 Task: Send an email with the signature Autumn Baker with the subject 'Vacation request' and the message 'Please let me know if you have any questions or concerns.' from softage.1@softage.net to softage.8@softage.net and softage.9@softage.net with an attached document Marketing_strategy.pptx
Action: Mouse moved to (118, 150)
Screenshot: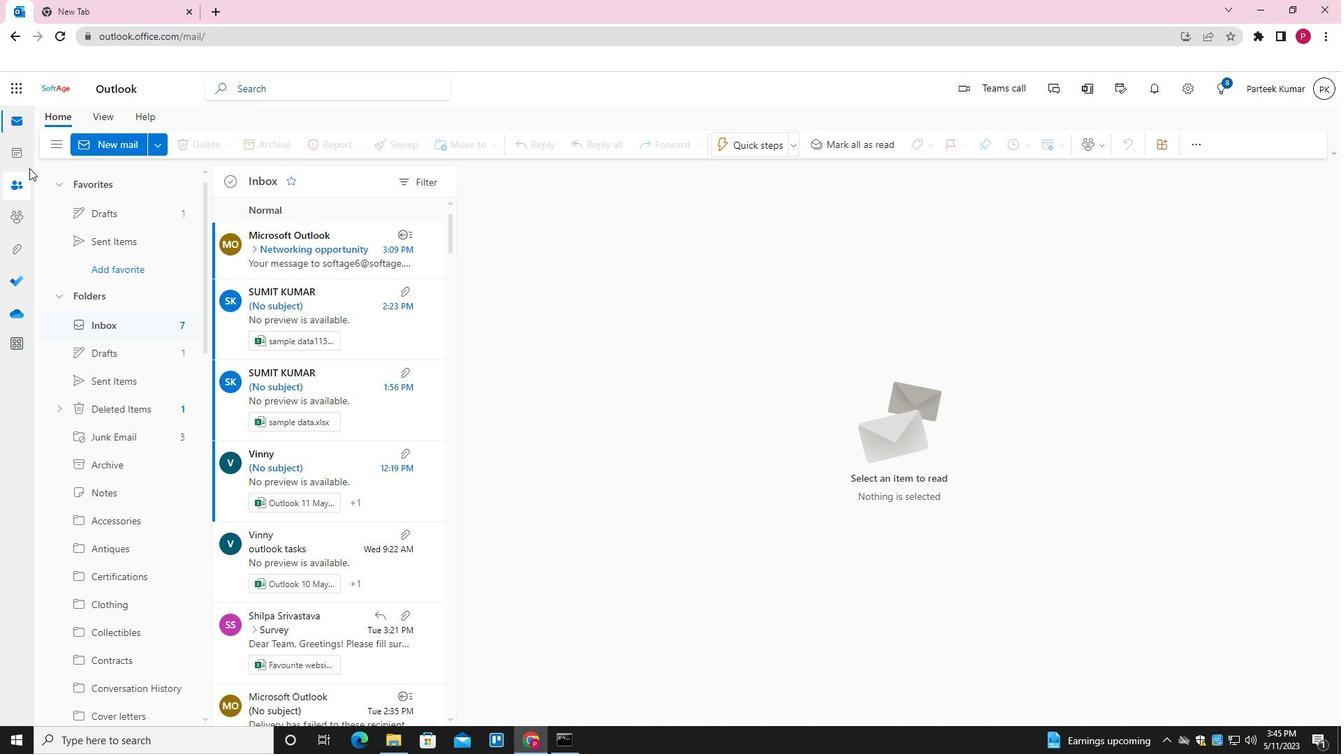 
Action: Mouse pressed left at (118, 150)
Screenshot: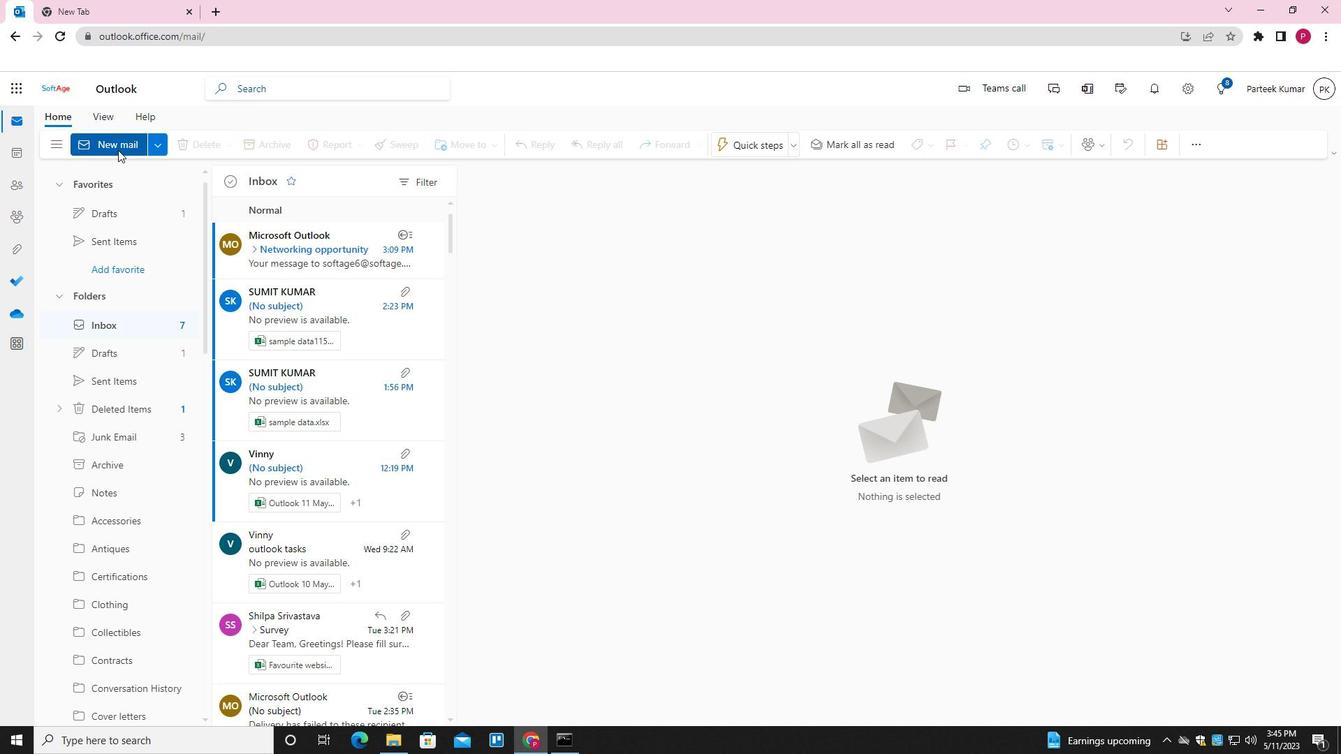
Action: Mouse moved to (566, 366)
Screenshot: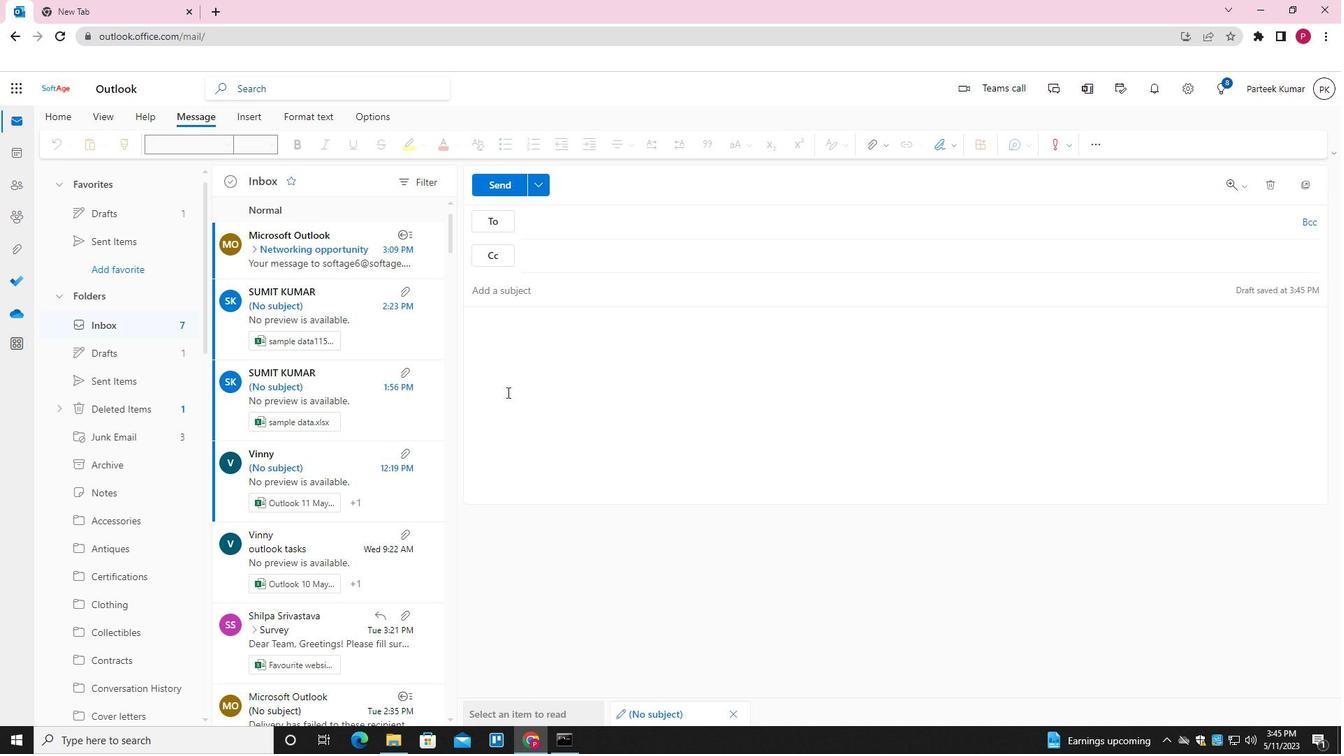 
Action: Mouse pressed left at (566, 366)
Screenshot: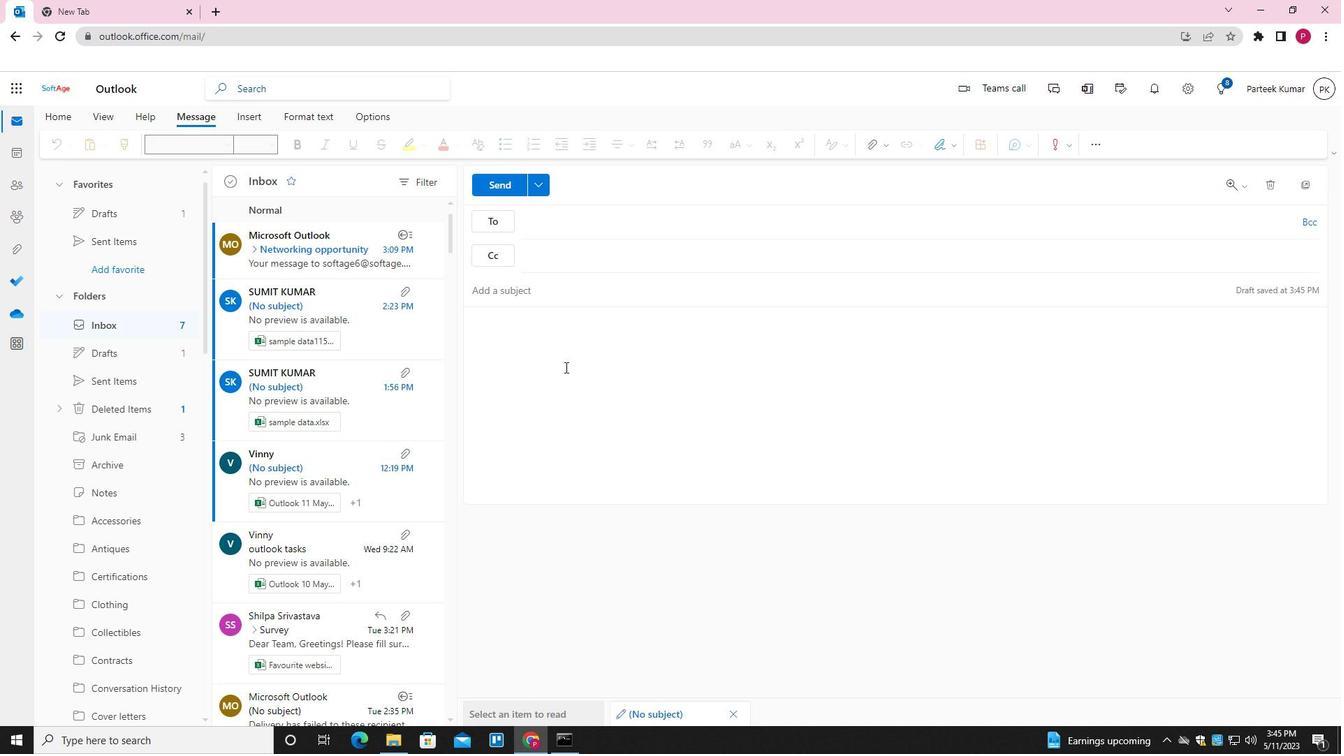 
Action: Mouse moved to (952, 148)
Screenshot: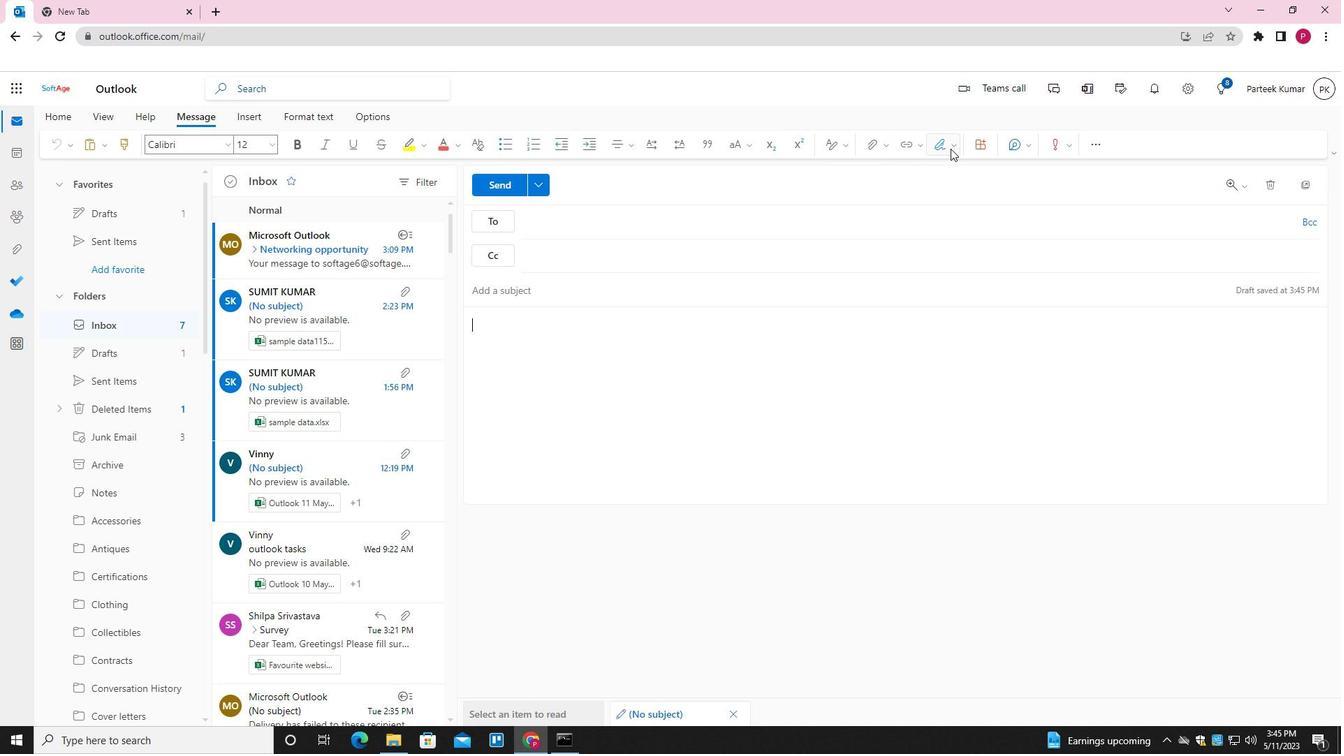 
Action: Mouse pressed left at (952, 148)
Screenshot: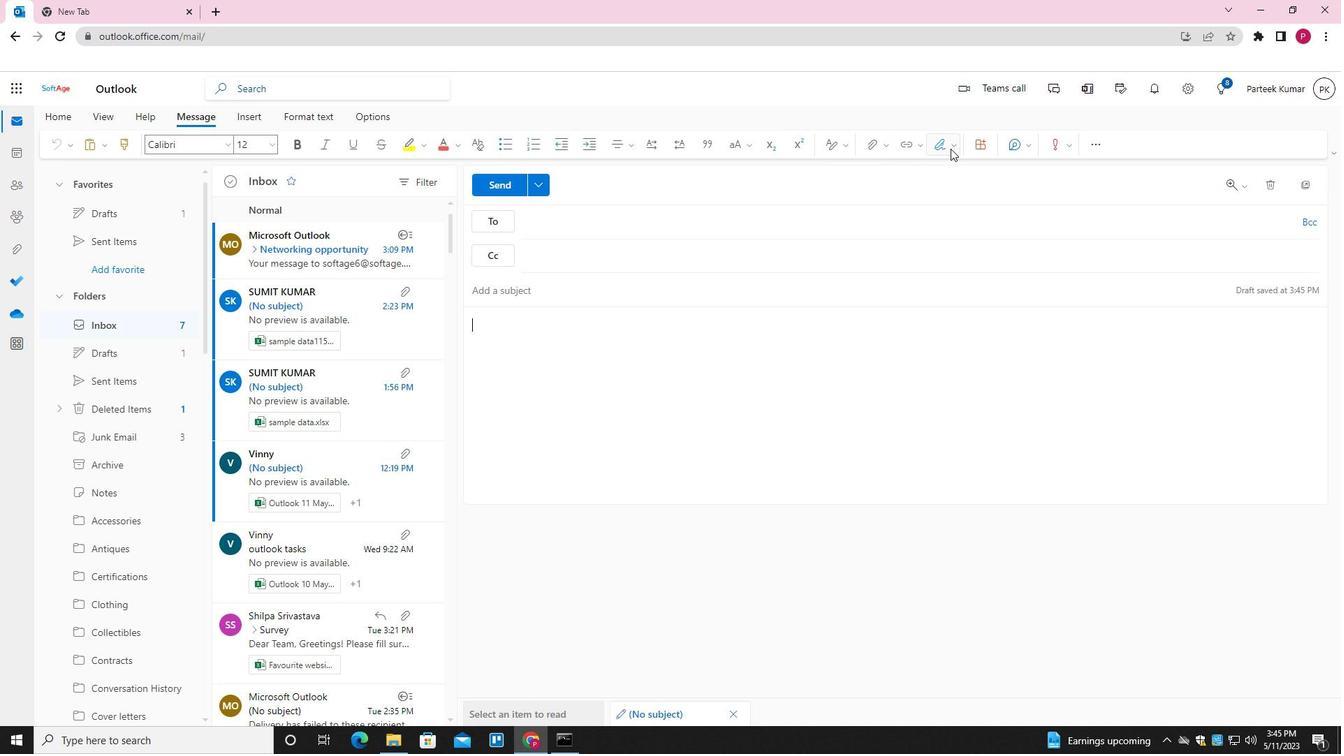 
Action: Mouse moved to (926, 198)
Screenshot: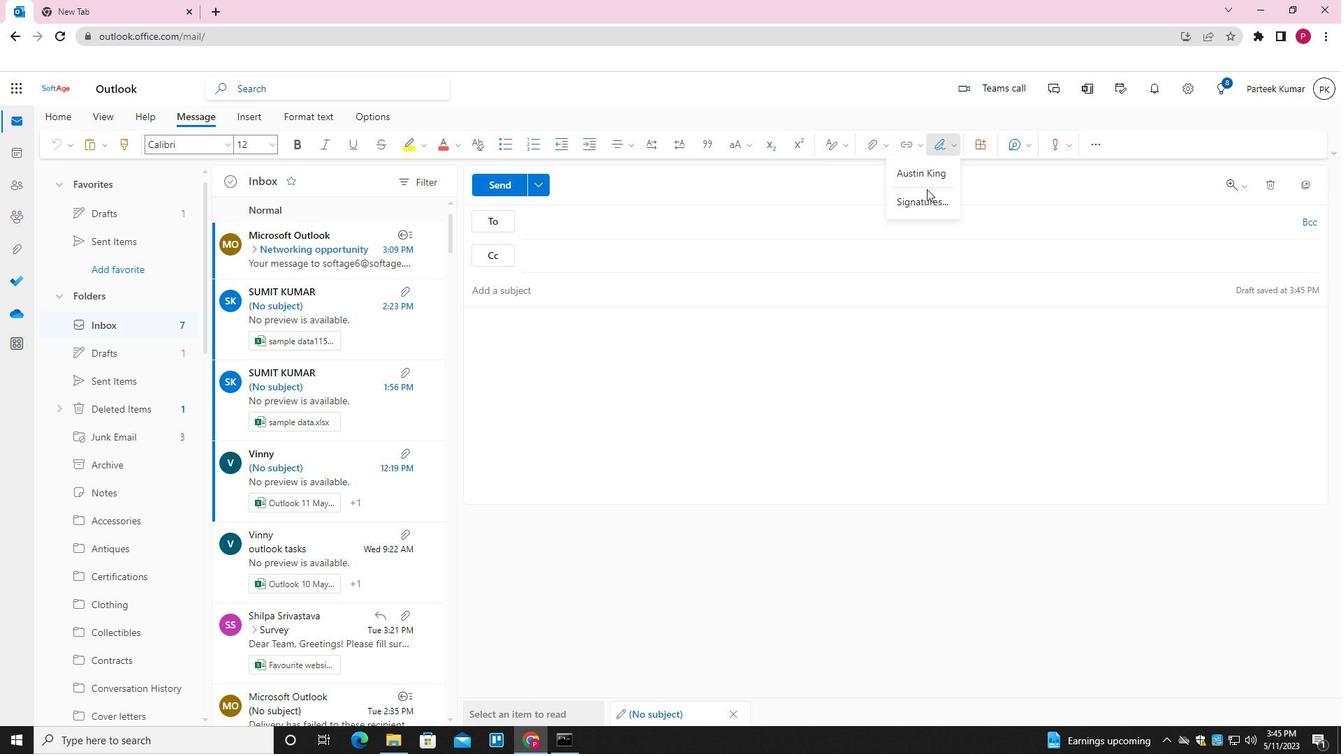 
Action: Mouse pressed left at (926, 198)
Screenshot: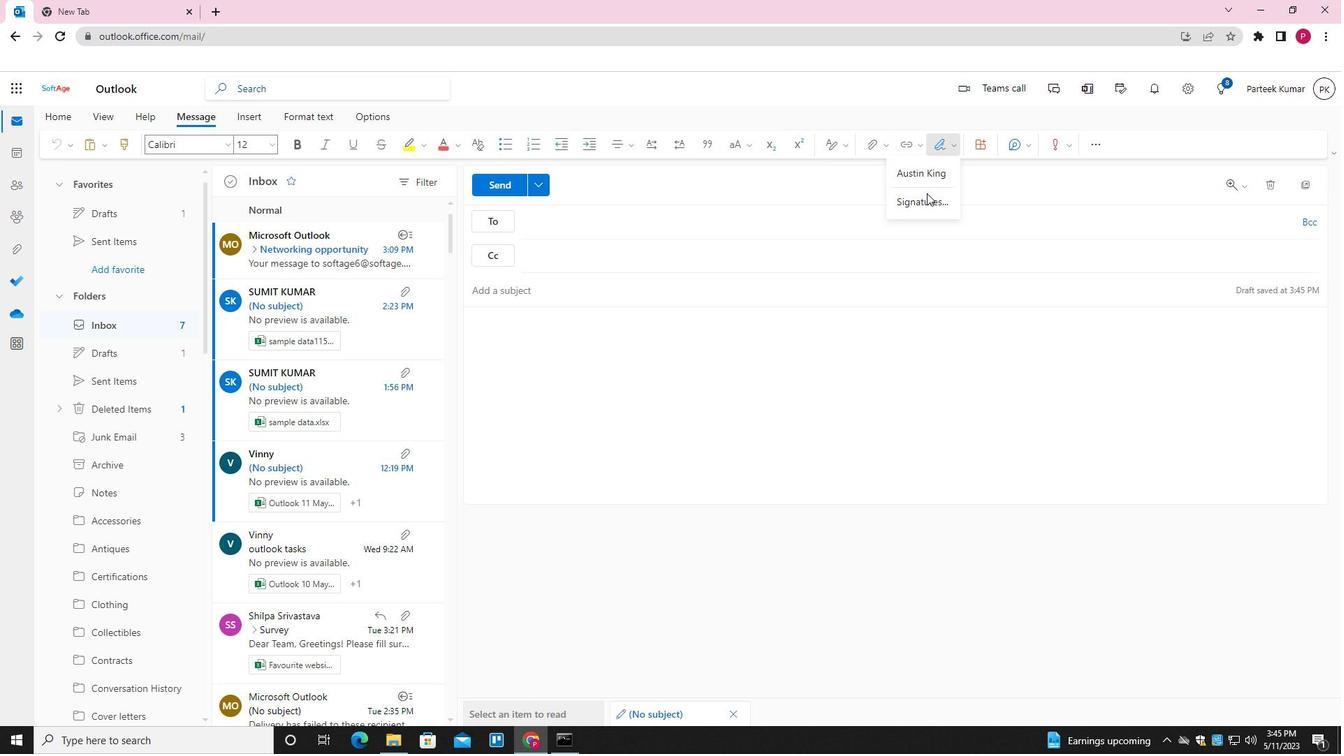 
Action: Mouse moved to (950, 257)
Screenshot: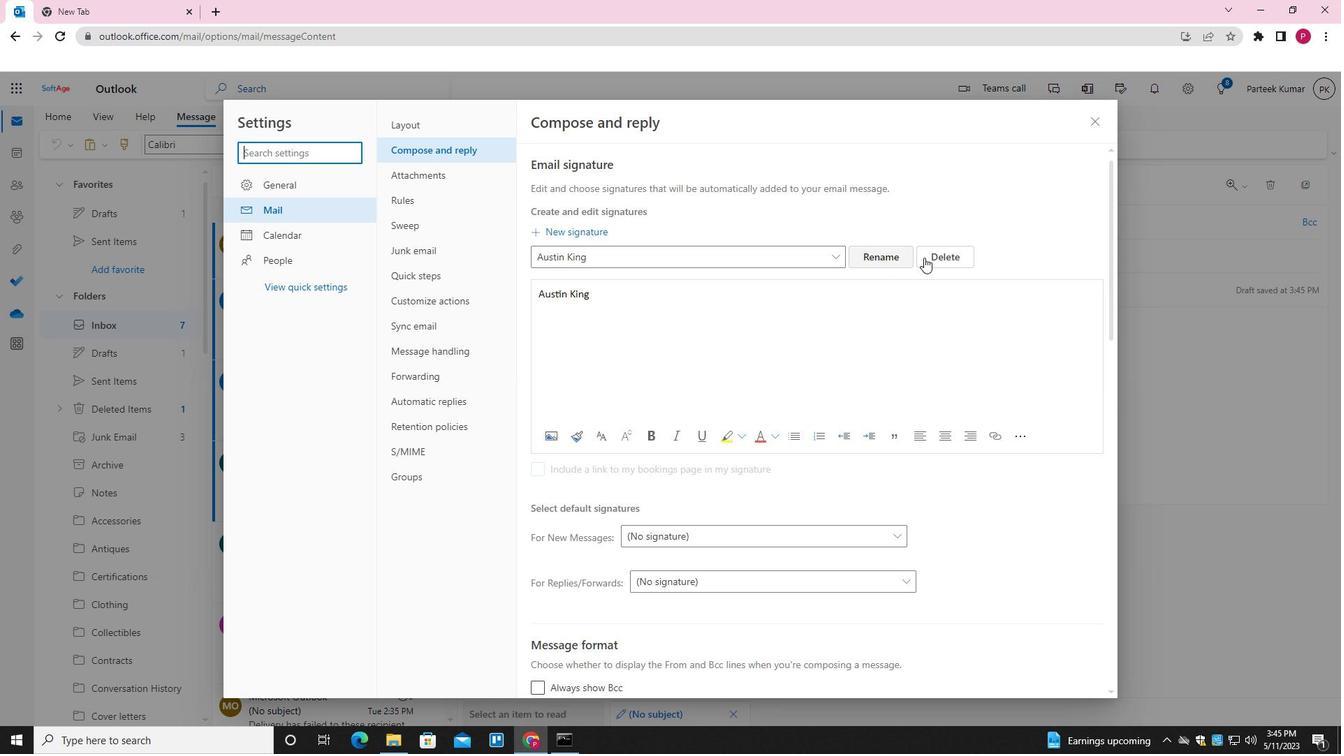 
Action: Mouse pressed left at (950, 257)
Screenshot: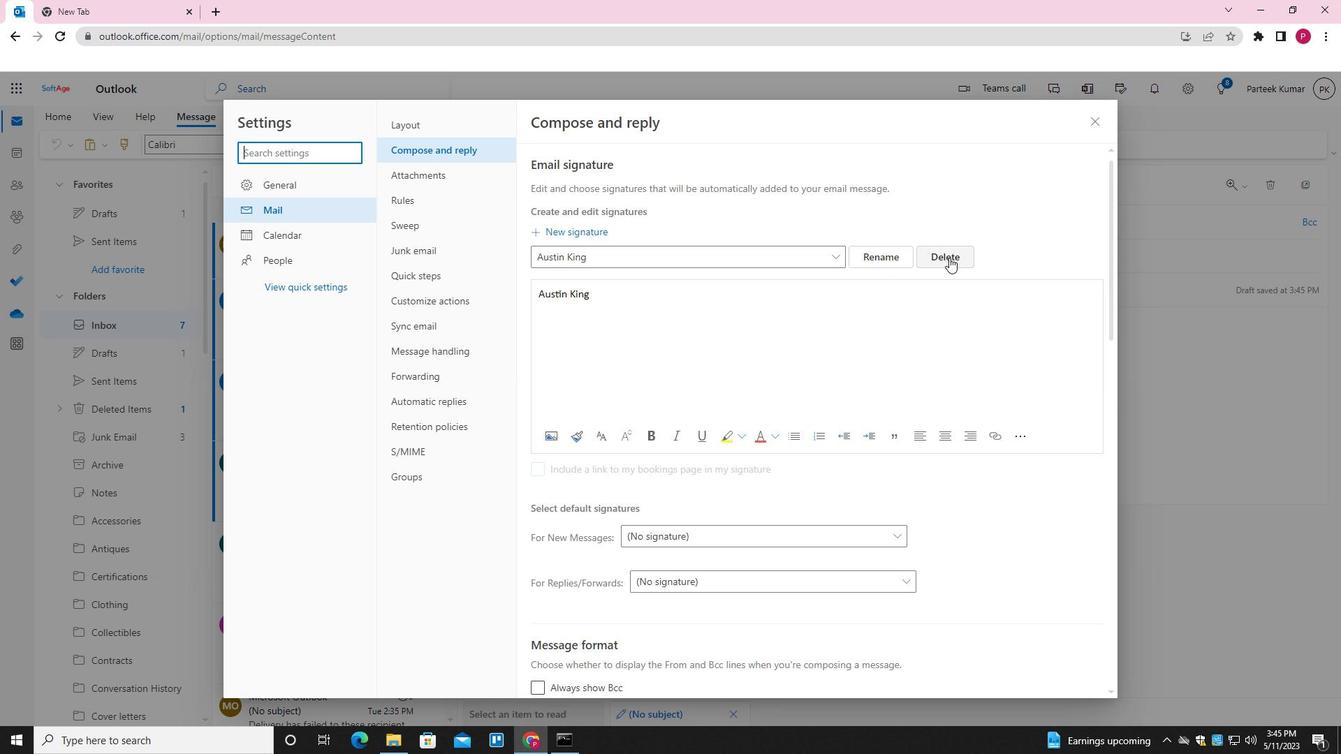 
Action: Mouse moved to (694, 257)
Screenshot: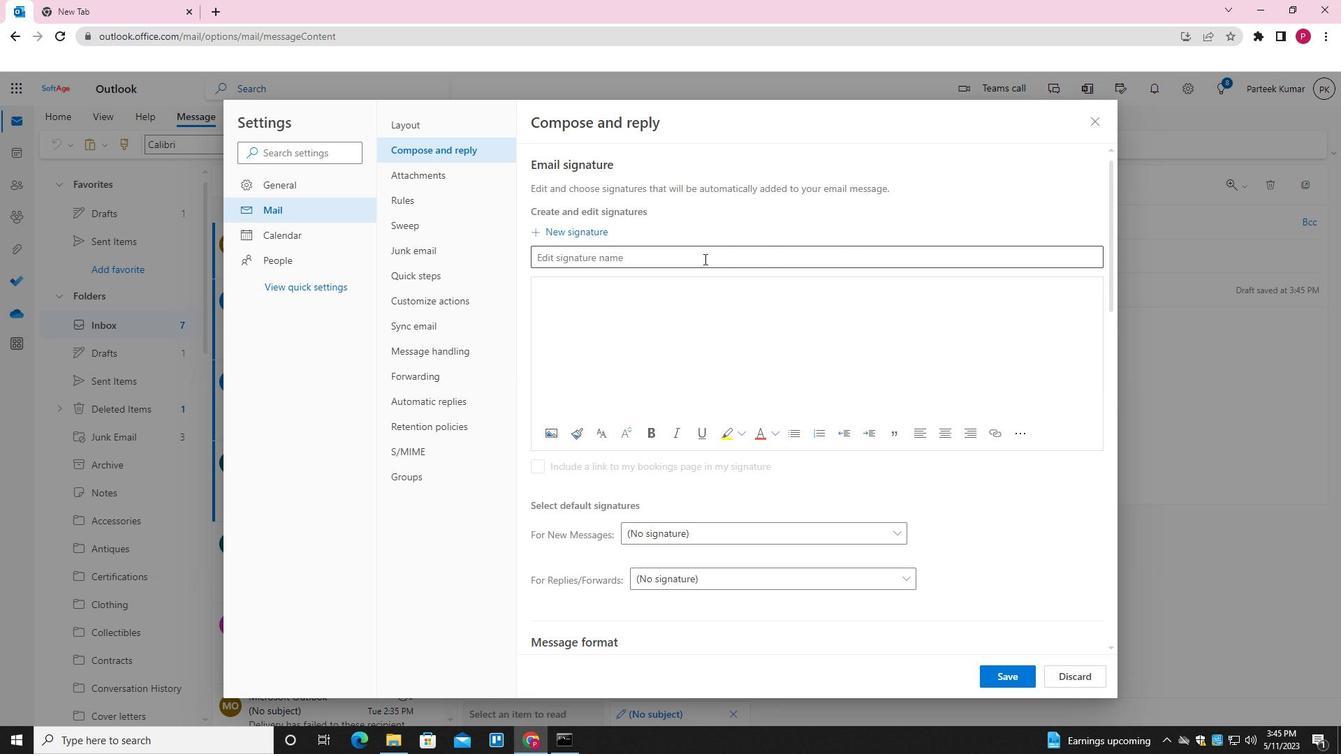 
Action: Mouse pressed left at (694, 257)
Screenshot: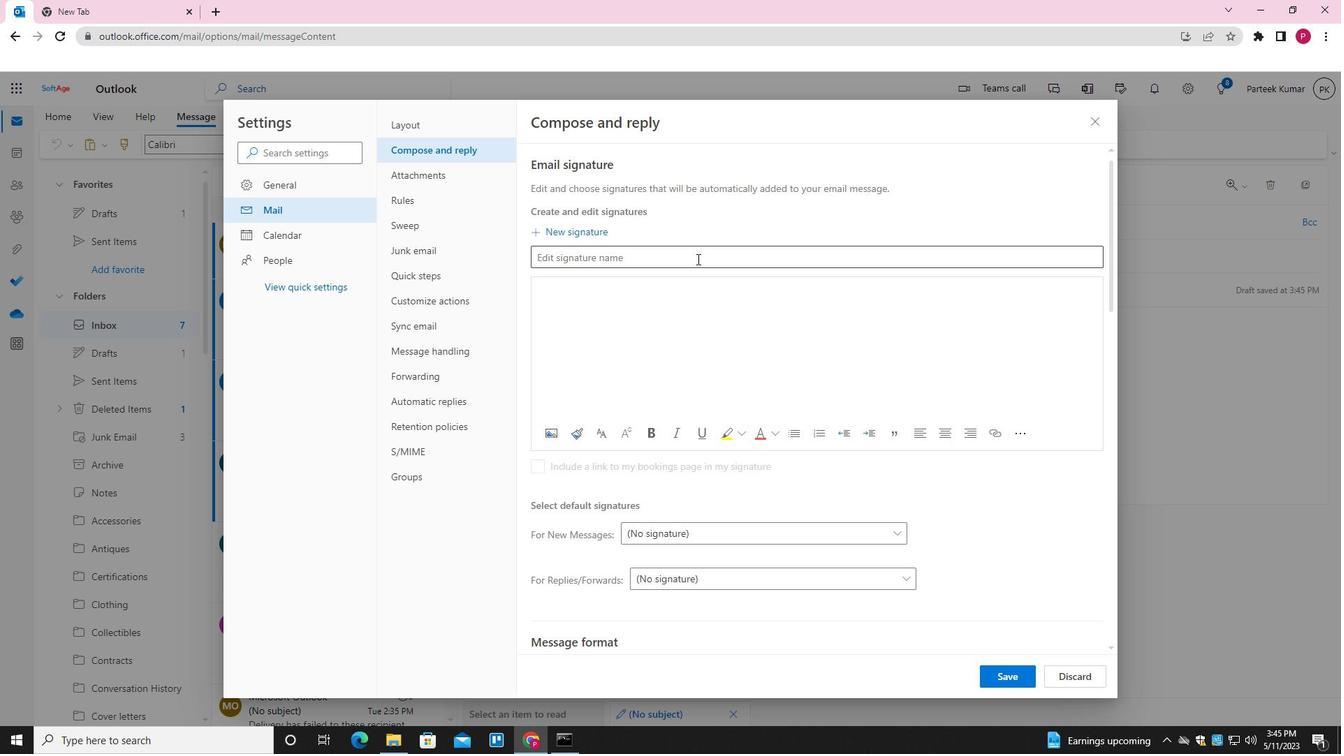 
Action: Key pressed <Key.shift>ATUN<Key.backspace>MUN<Key.space><Key.backspace><Key.backspace><Key.backspace><Key.backspace><Key.backspace><Key.backspace>UTUMN<Key.space><Key.shift><Key.shift><Key.shift><Key.shift><Key.shift><Key.shift><Key.shift><Key.shift><Key.shift><Key.shift><Key.shift><Key.shift><Key.shift><Key.shift><Key.shift><Key.shift><Key.shift><Key.shift><Key.shift><Key.shift>BAKER
Screenshot: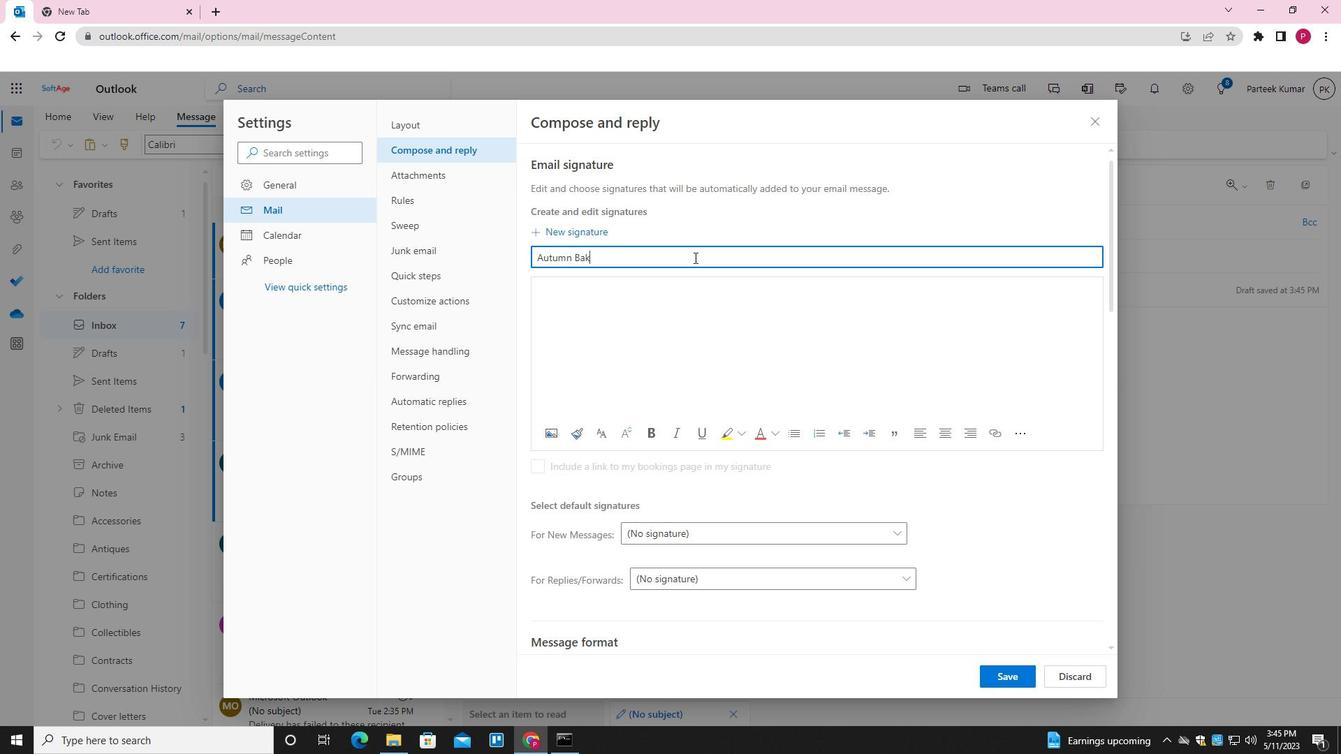 
Action: Mouse moved to (693, 303)
Screenshot: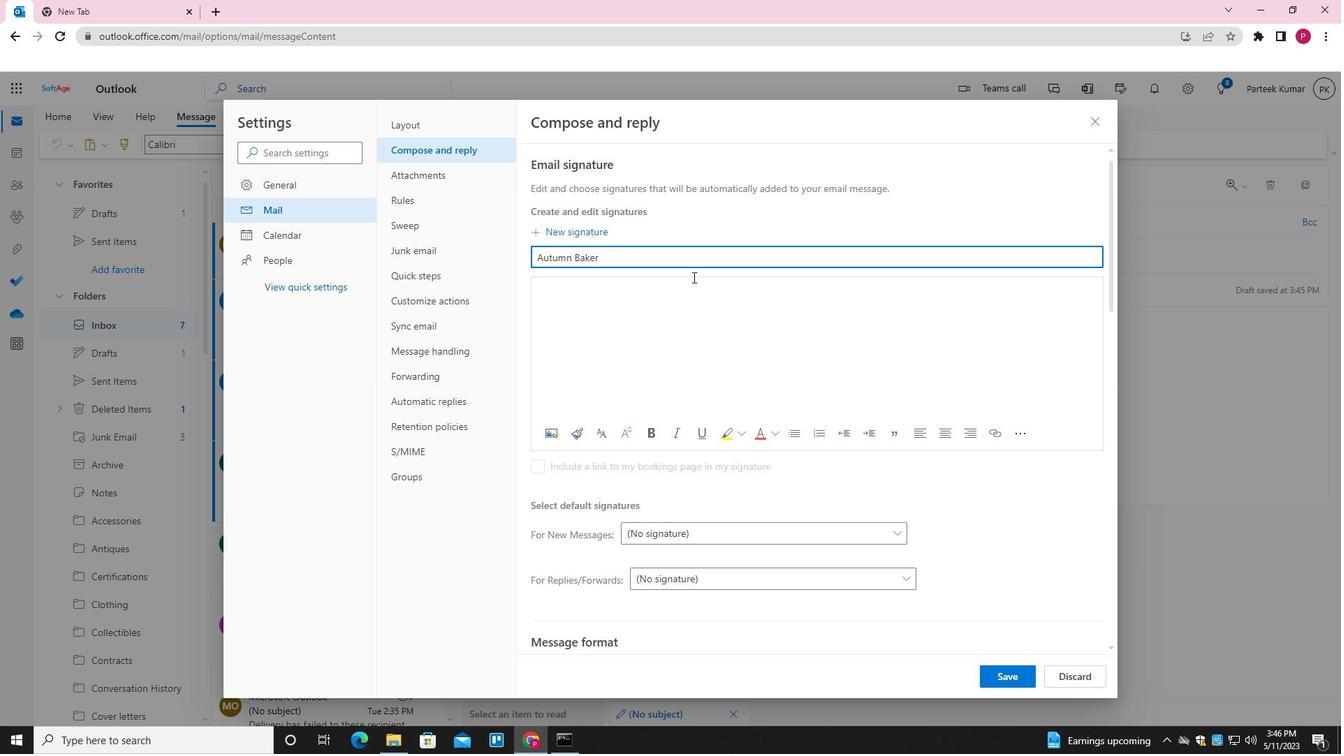 
Action: Mouse pressed left at (693, 303)
Screenshot: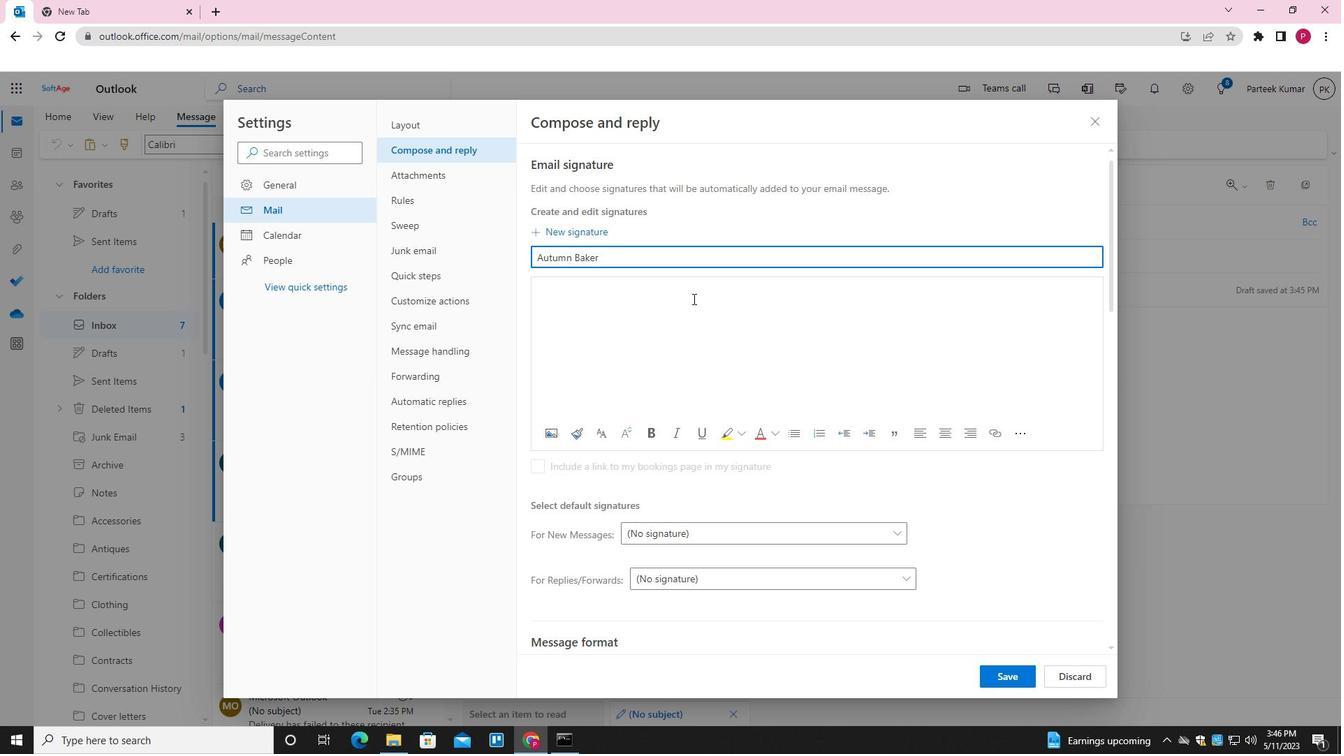 
Action: Key pressed <Key.shift>AUTUMN<Key.space><Key.shift><Key.shift><Key.shift><Key.shift><Key.shift>BAKER
Screenshot: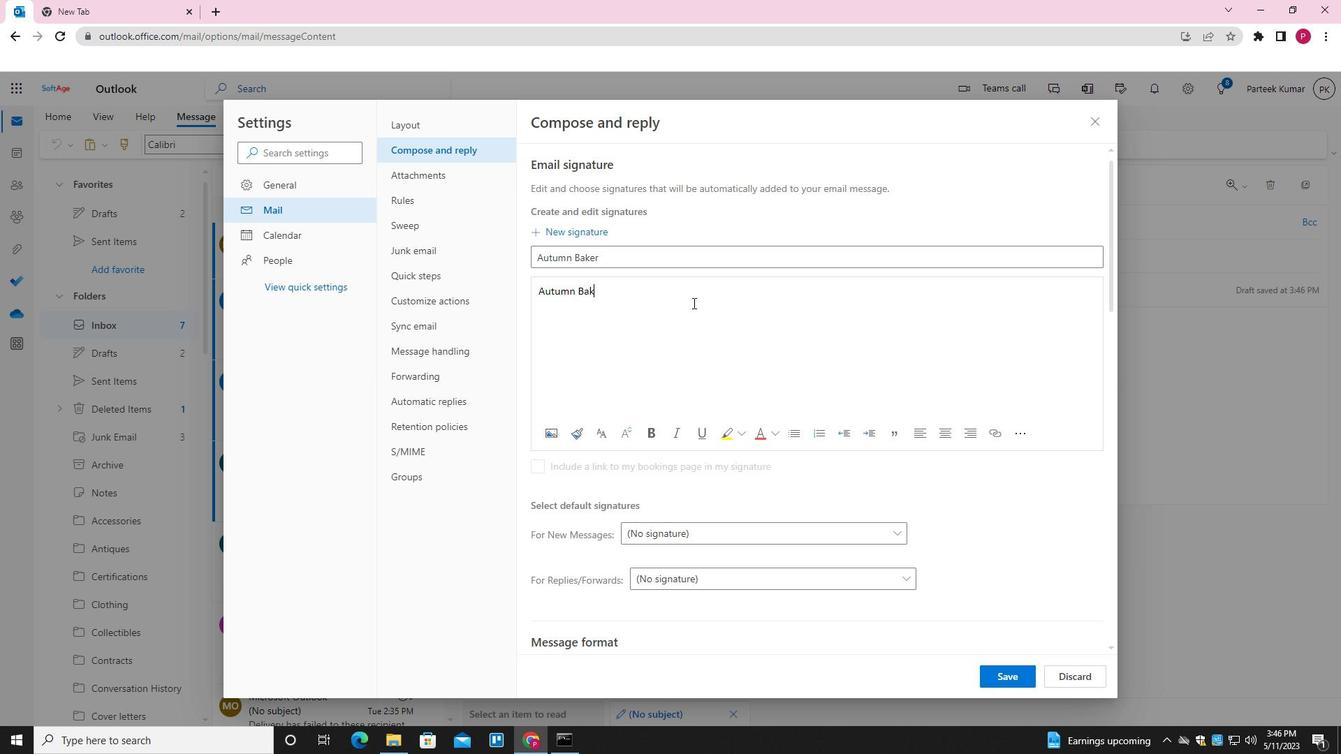 
Action: Mouse moved to (1021, 681)
Screenshot: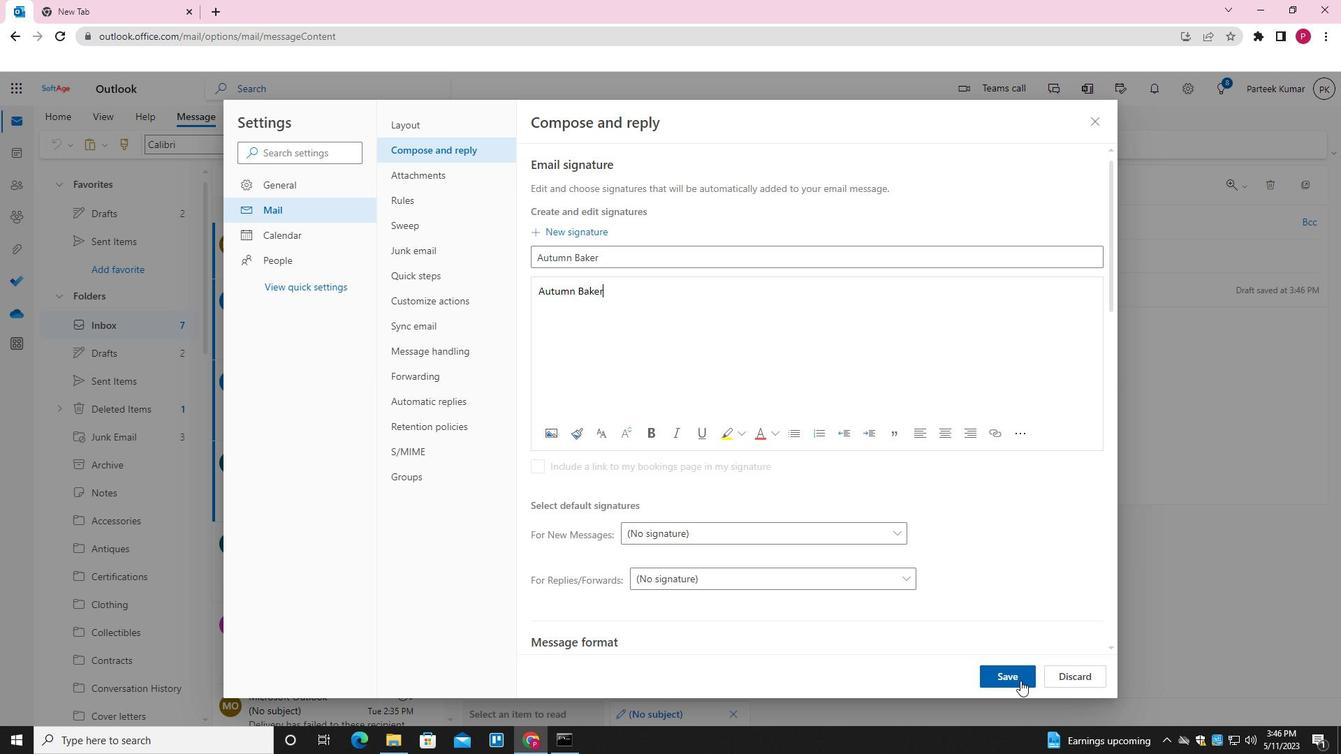
Action: Mouse pressed left at (1021, 681)
Screenshot: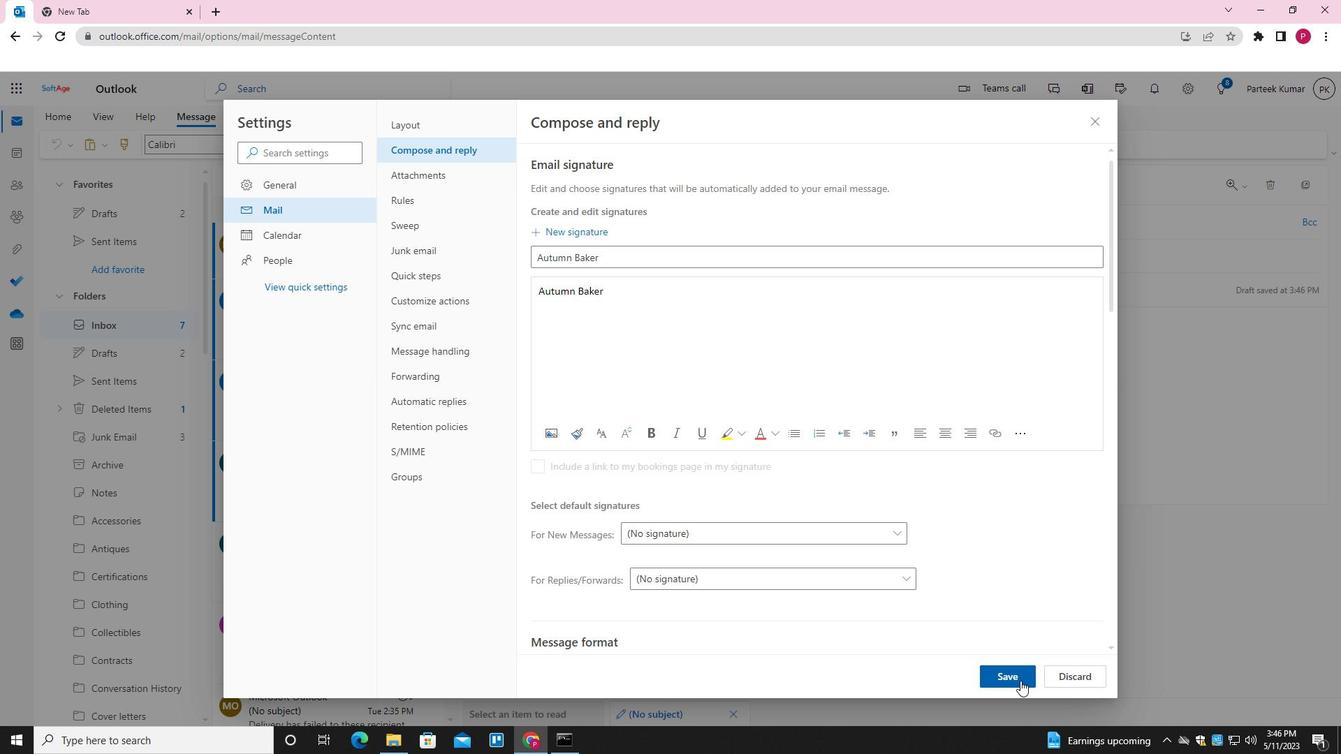 
Action: Mouse moved to (1088, 117)
Screenshot: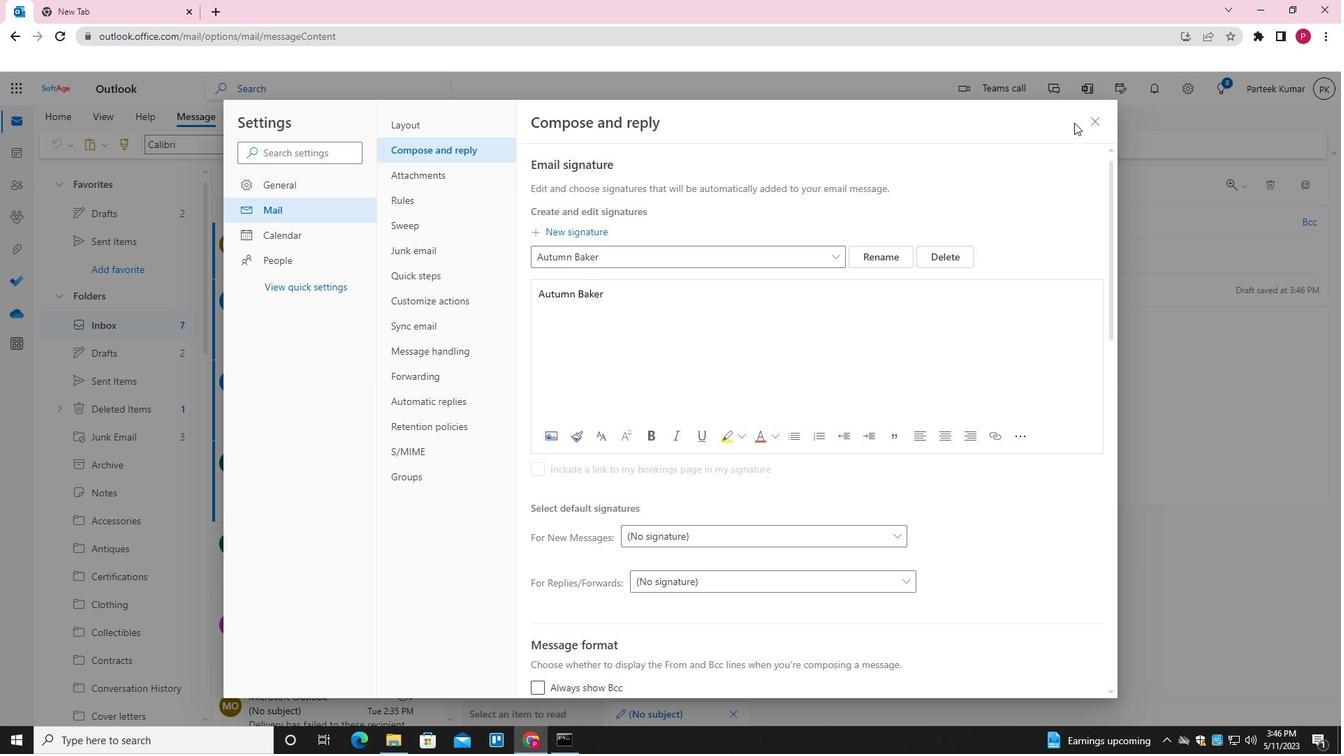 
Action: Mouse pressed left at (1088, 117)
Screenshot: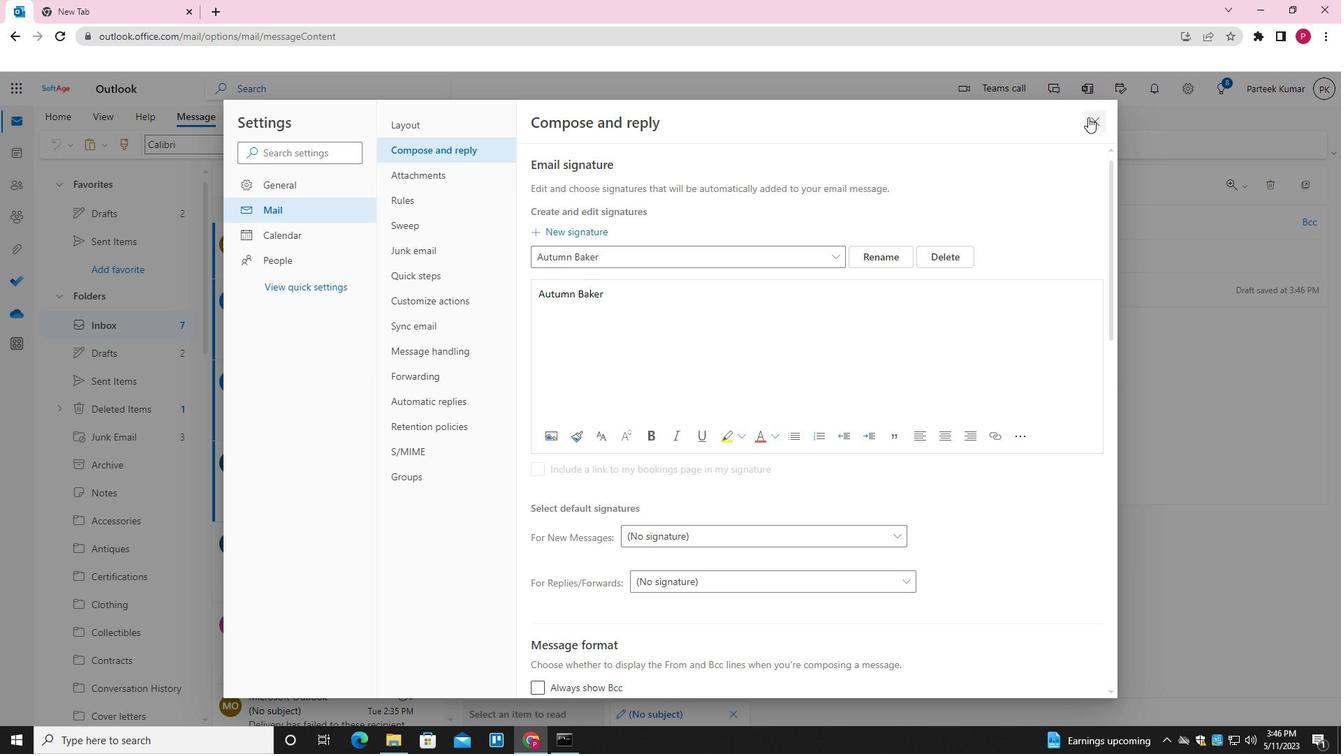 
Action: Mouse moved to (656, 388)
Screenshot: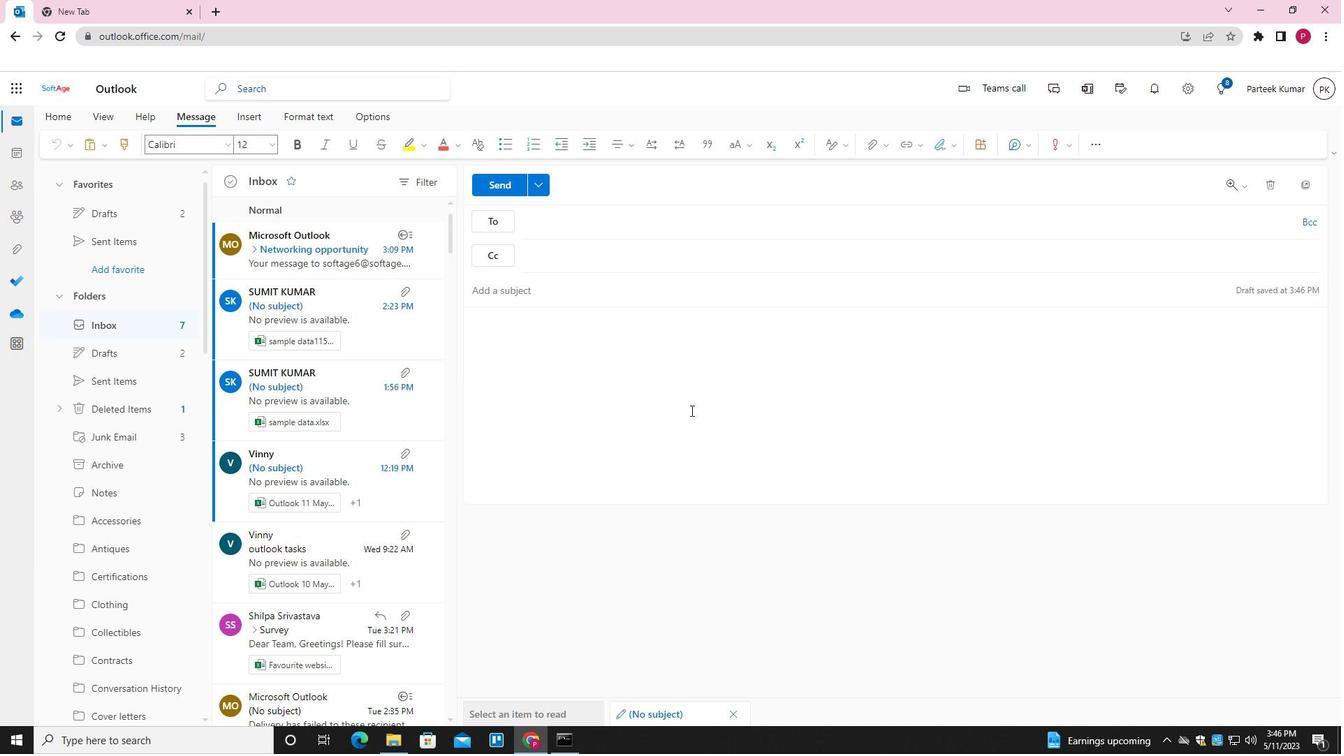 
Action: Mouse pressed left at (656, 388)
Screenshot: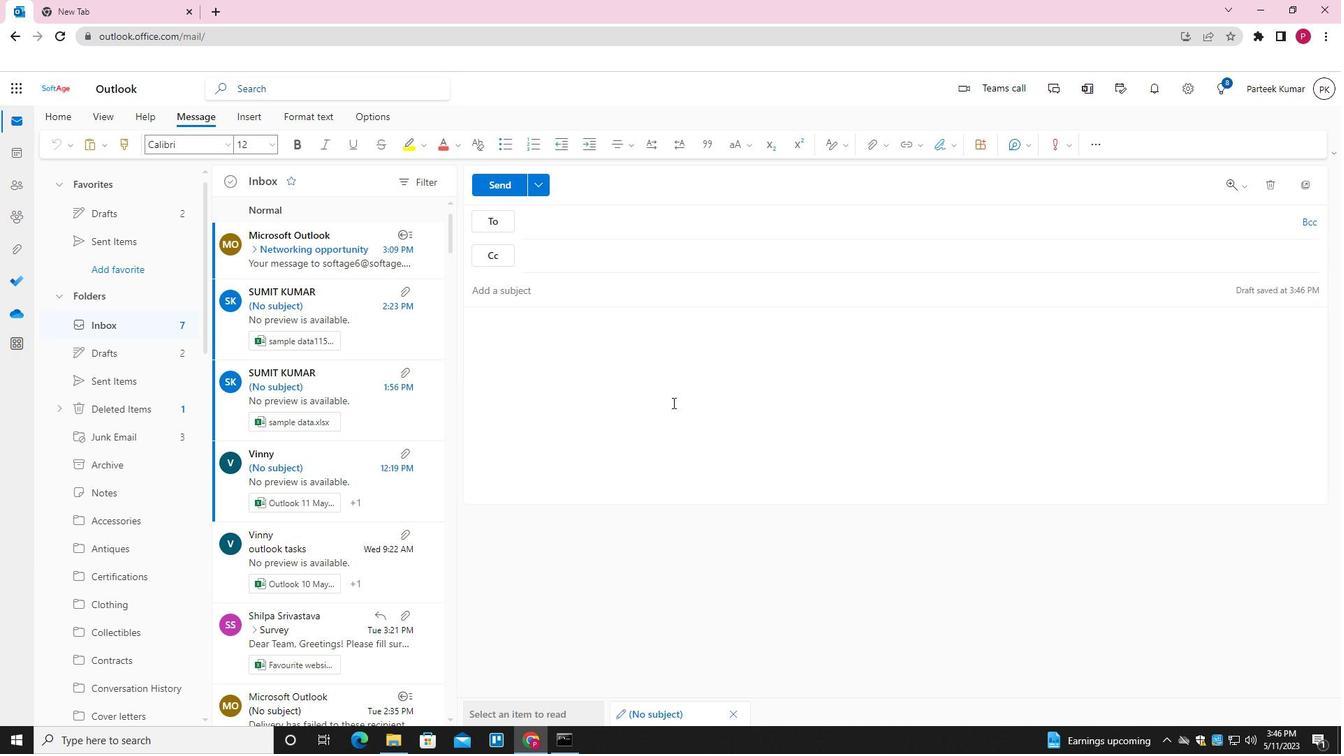 
Action: Mouse moved to (956, 147)
Screenshot: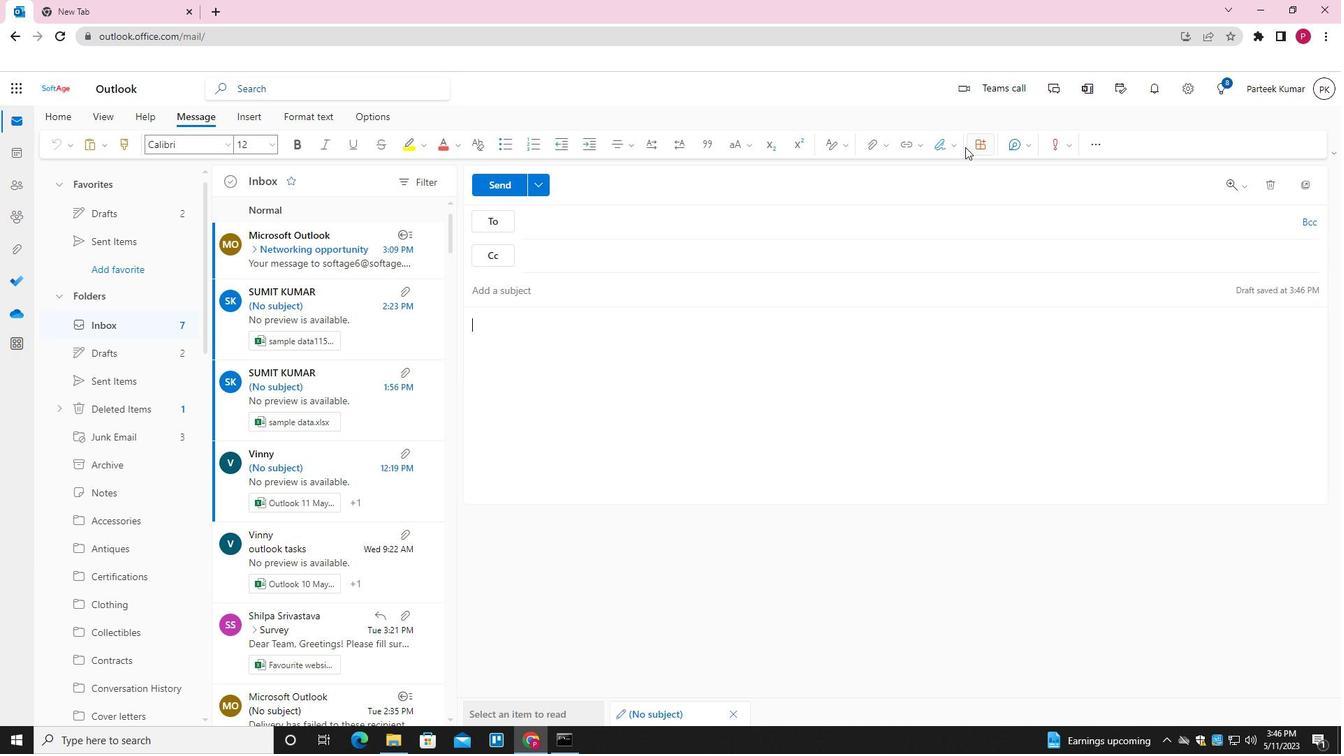 
Action: Mouse pressed left at (956, 147)
Screenshot: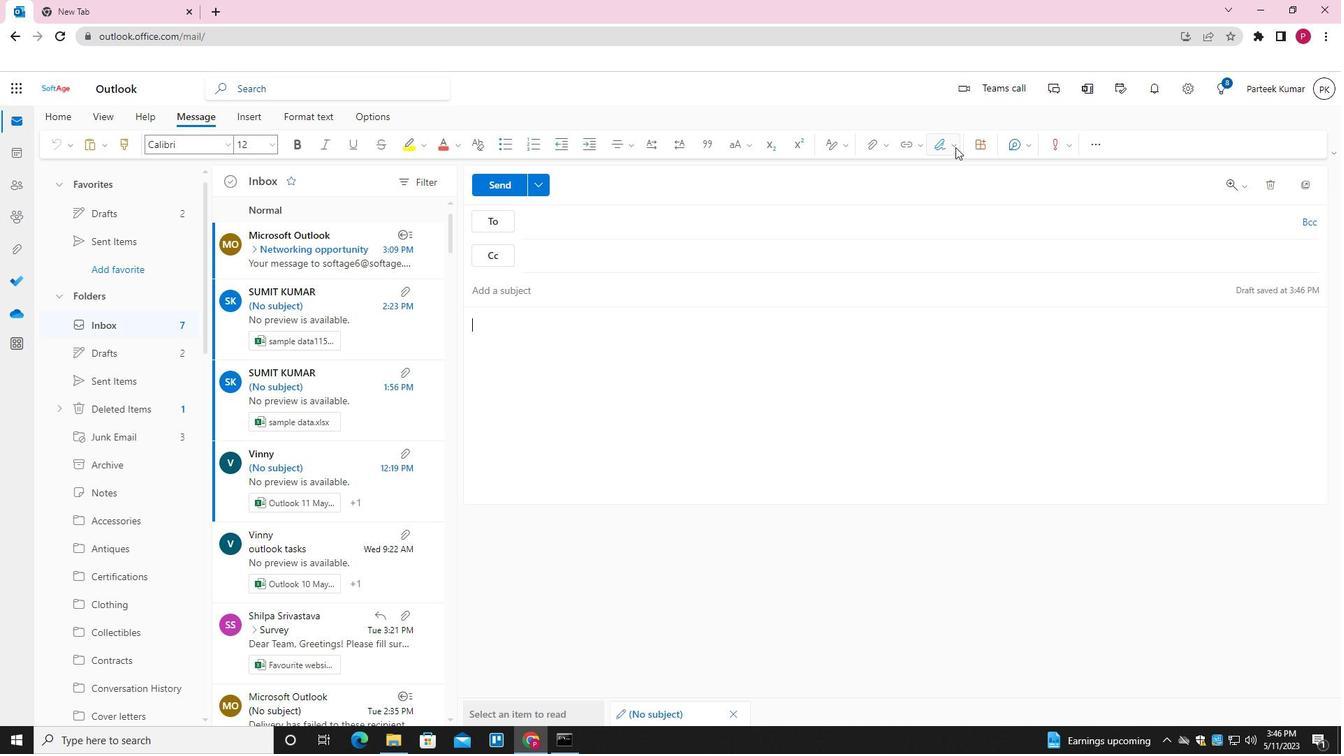 
Action: Mouse moved to (935, 173)
Screenshot: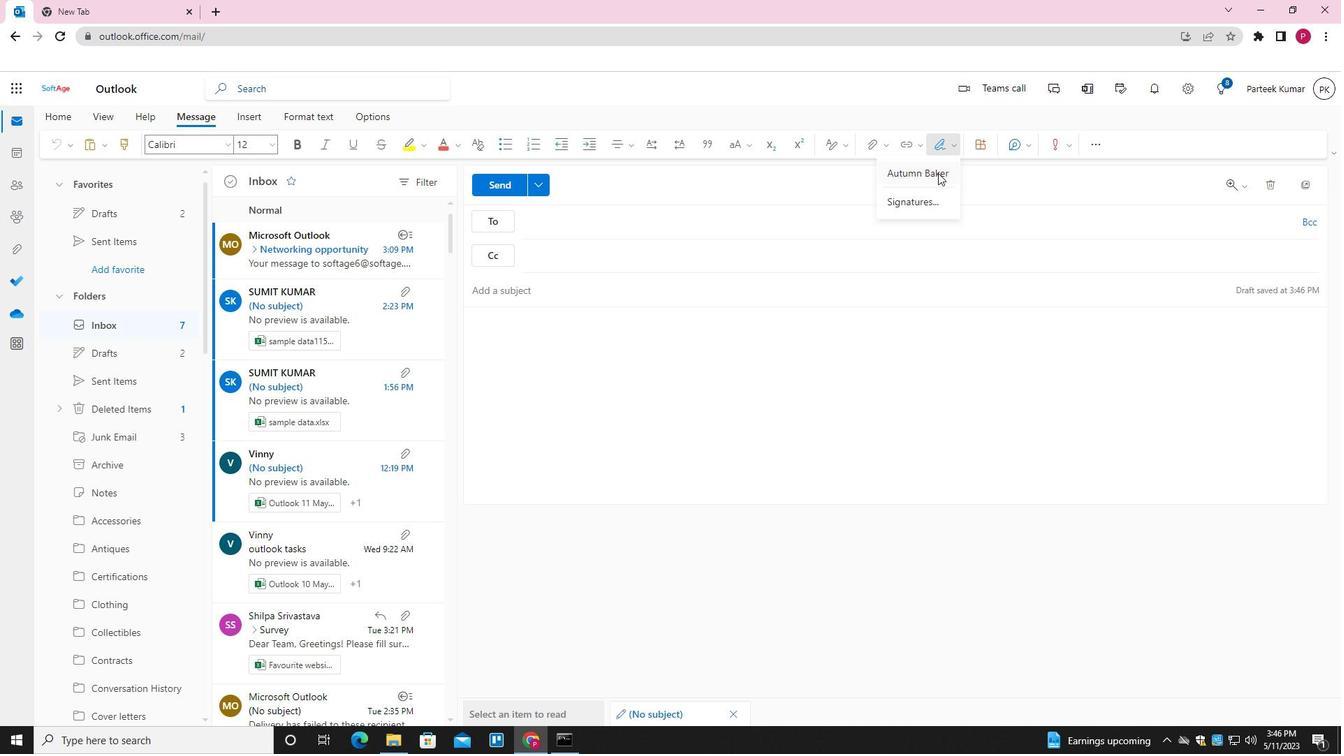 
Action: Mouse pressed left at (935, 173)
Screenshot: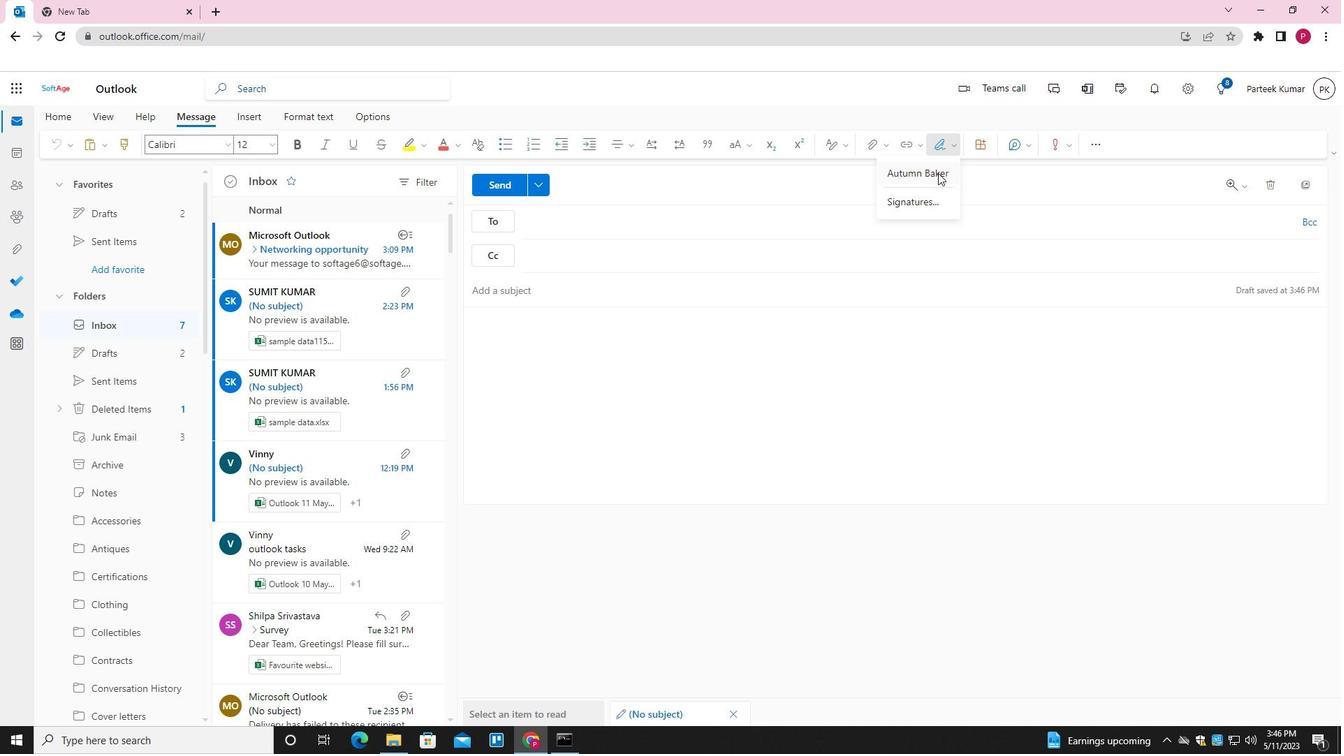 
Action: Mouse moved to (570, 286)
Screenshot: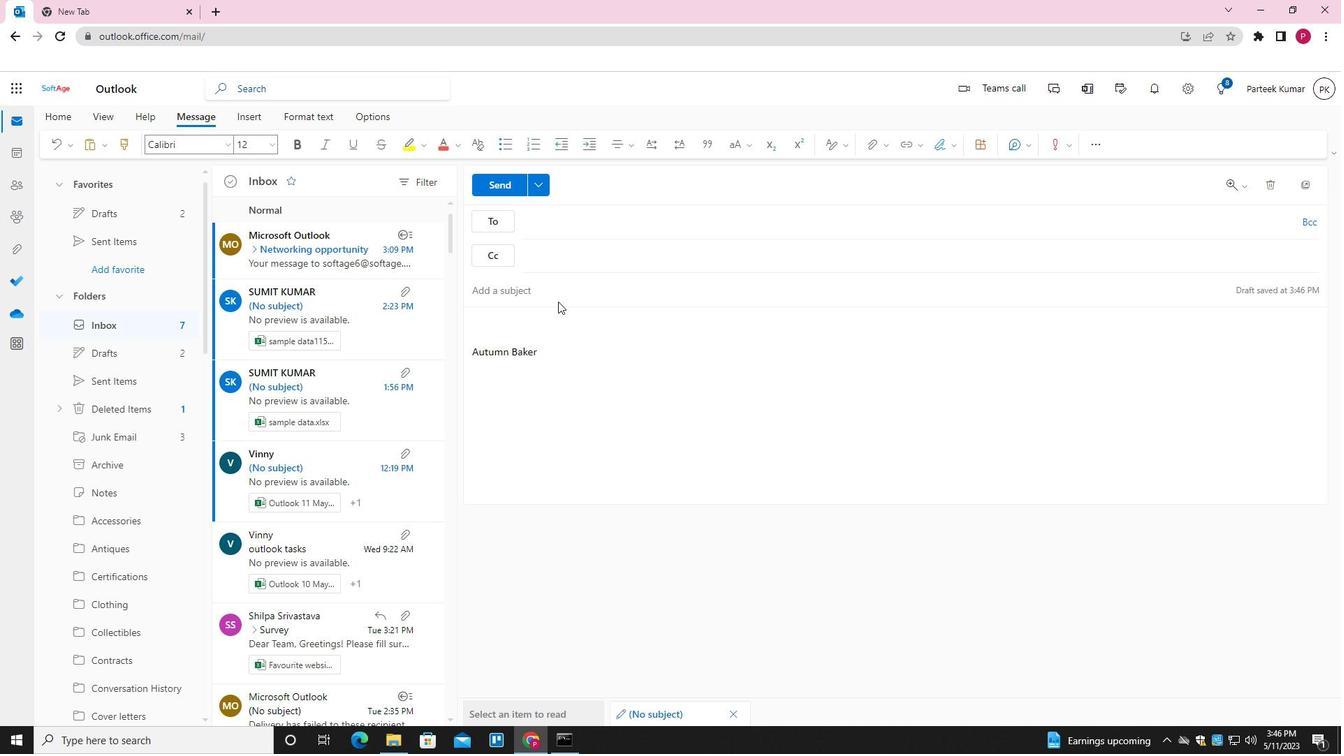 
Action: Mouse pressed left at (570, 286)
Screenshot: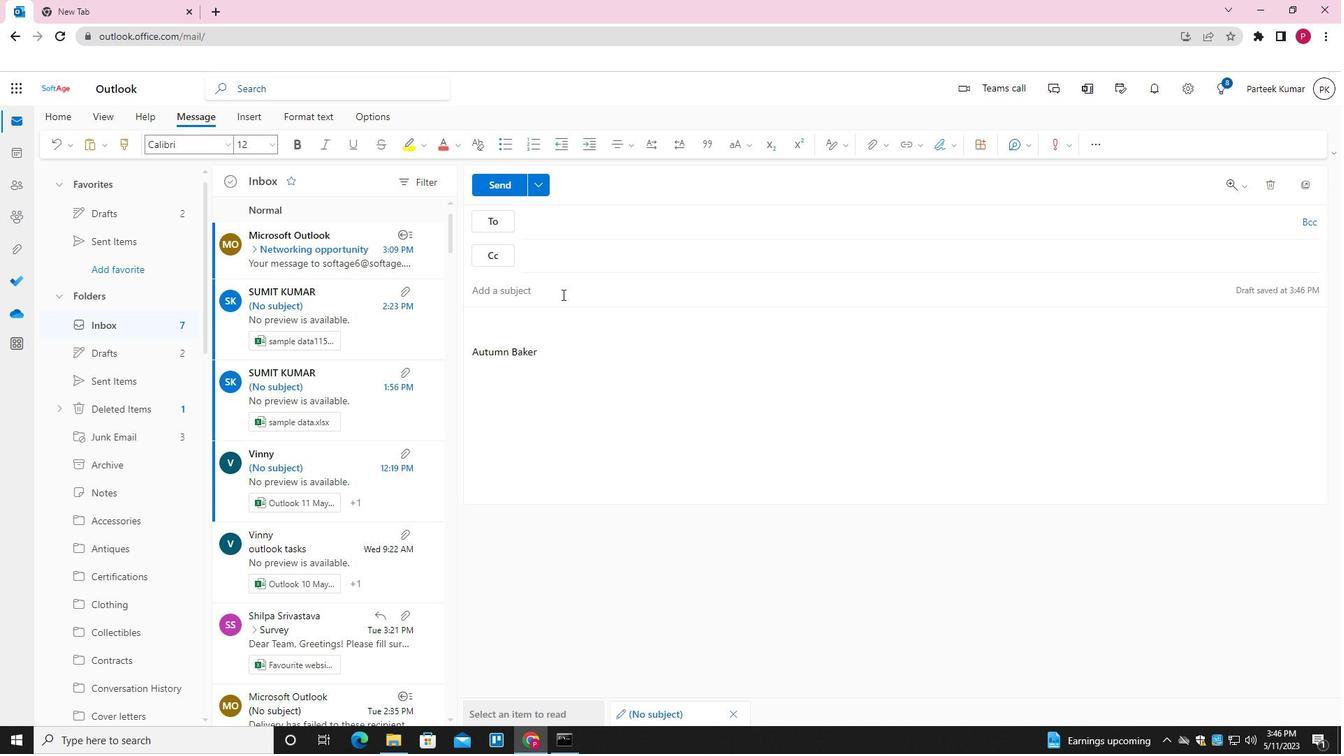 
Action: Key pressed <Key.shift><Key.shift><Key.shift><Key.shift>VACATION<Key.space><Key.shift>REQUEST<Key.space>
Screenshot: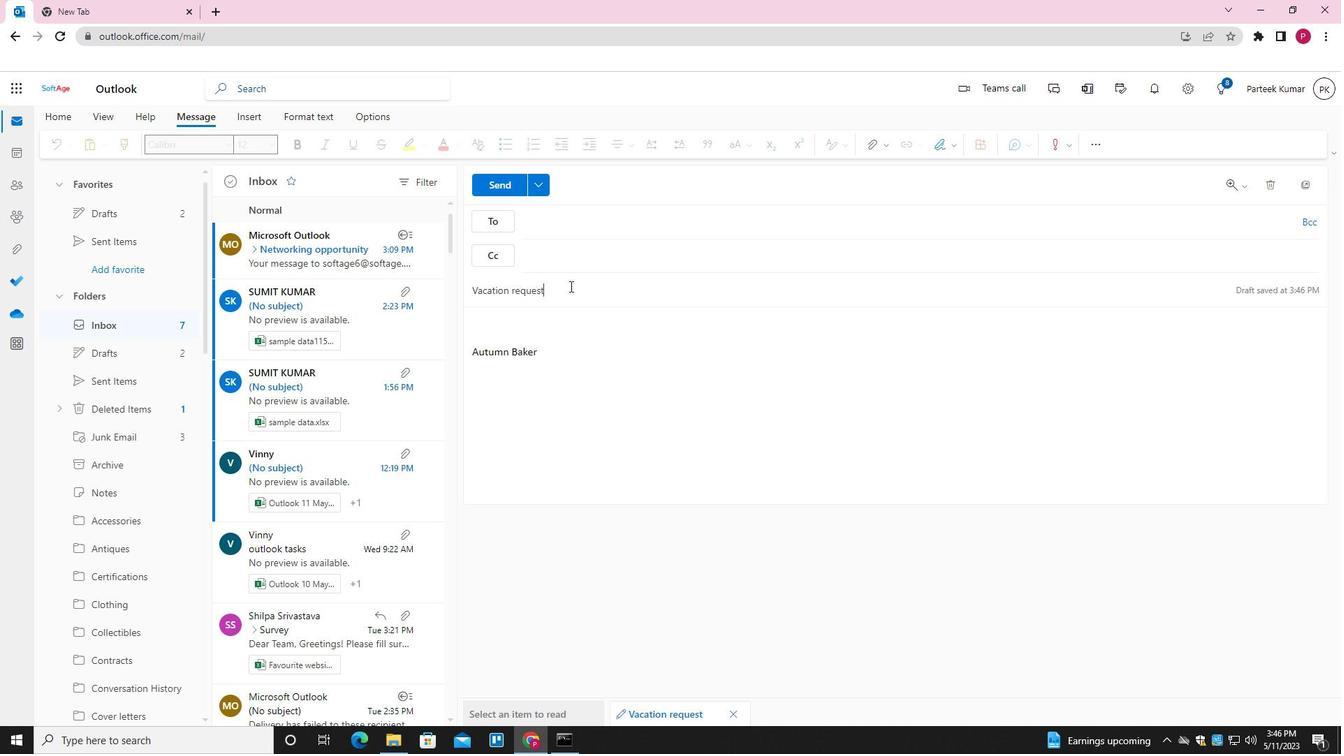 
Action: Mouse moved to (524, 327)
Screenshot: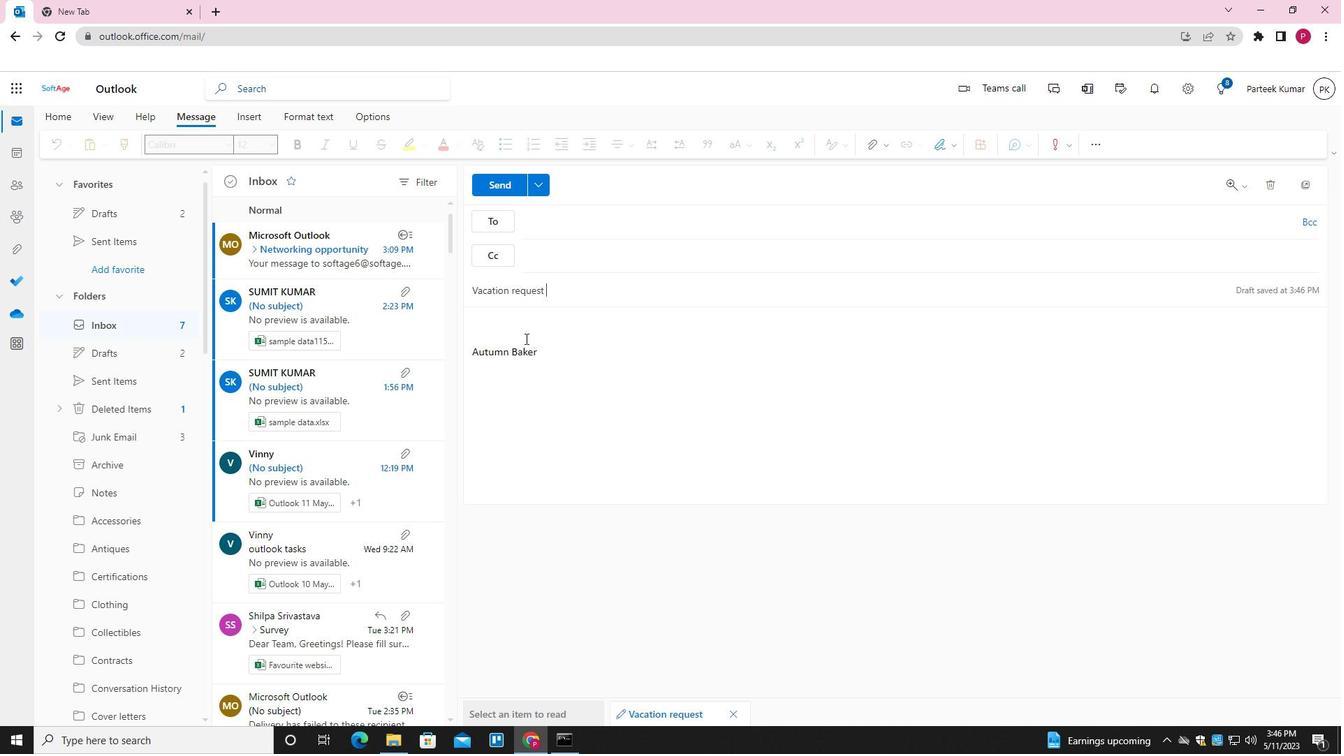 
Action: Mouse pressed left at (524, 327)
Screenshot: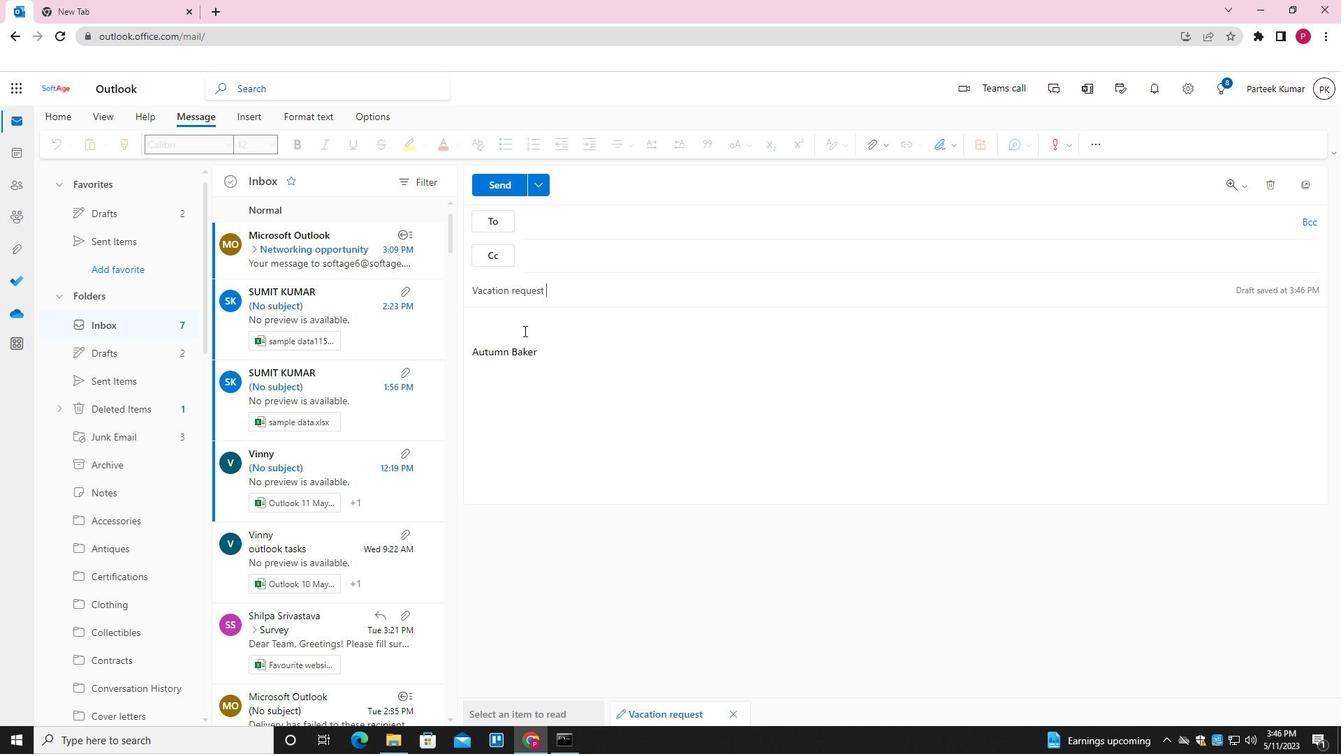 
Action: Key pressed <Key.shift>PLEASE<Key.space>LET<Key.space>ME<Key.space>KNOW<Key.space>IF<Key.space>YU<Key.space>HAVE<Key.space><Key.backspace><Key.backspace><Key.backspace><Key.backspace><Key.backspace><Key.backspace><Key.backspace>OU<Key.space>HAVE<Key.space>ANY<Key.space>QUESTION<Key.space>OR<Key.space>CONCERNS<Key.space>
Screenshot: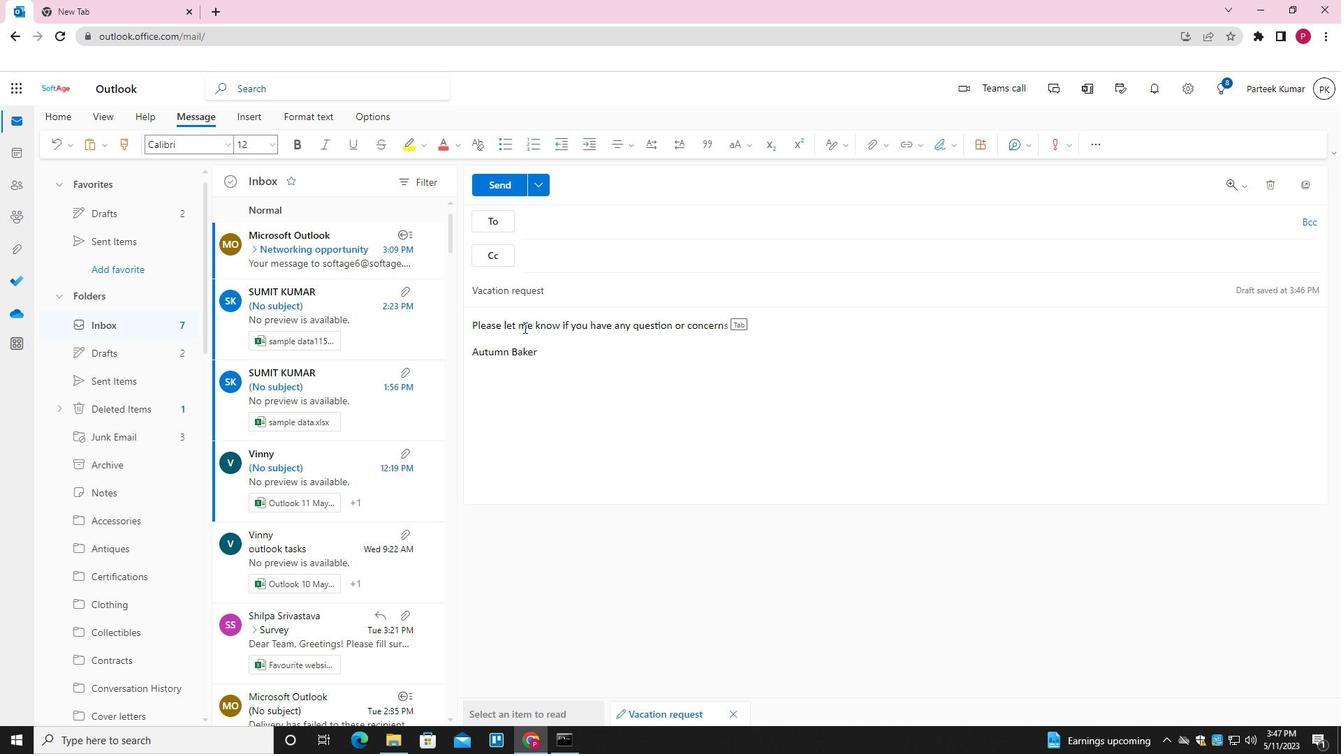 
Action: Mouse moved to (566, 220)
Screenshot: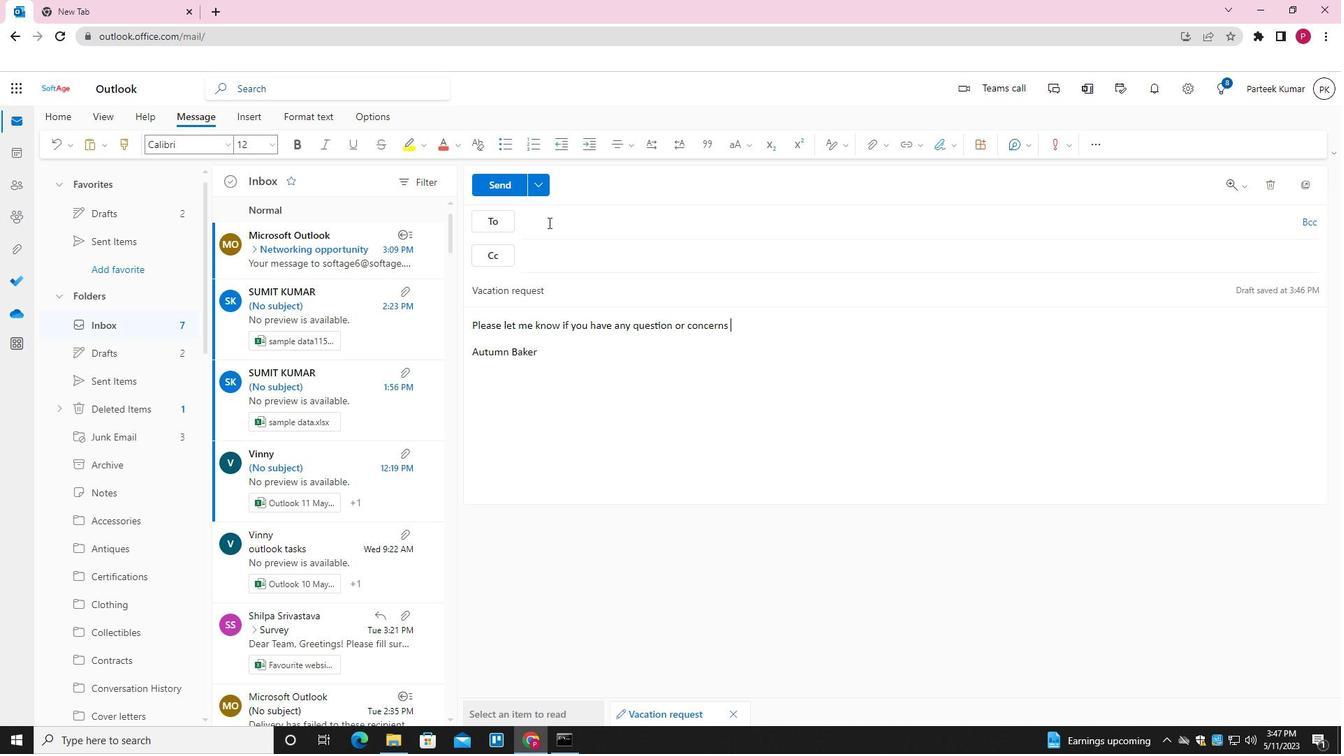 
Action: Mouse pressed left at (566, 220)
Screenshot: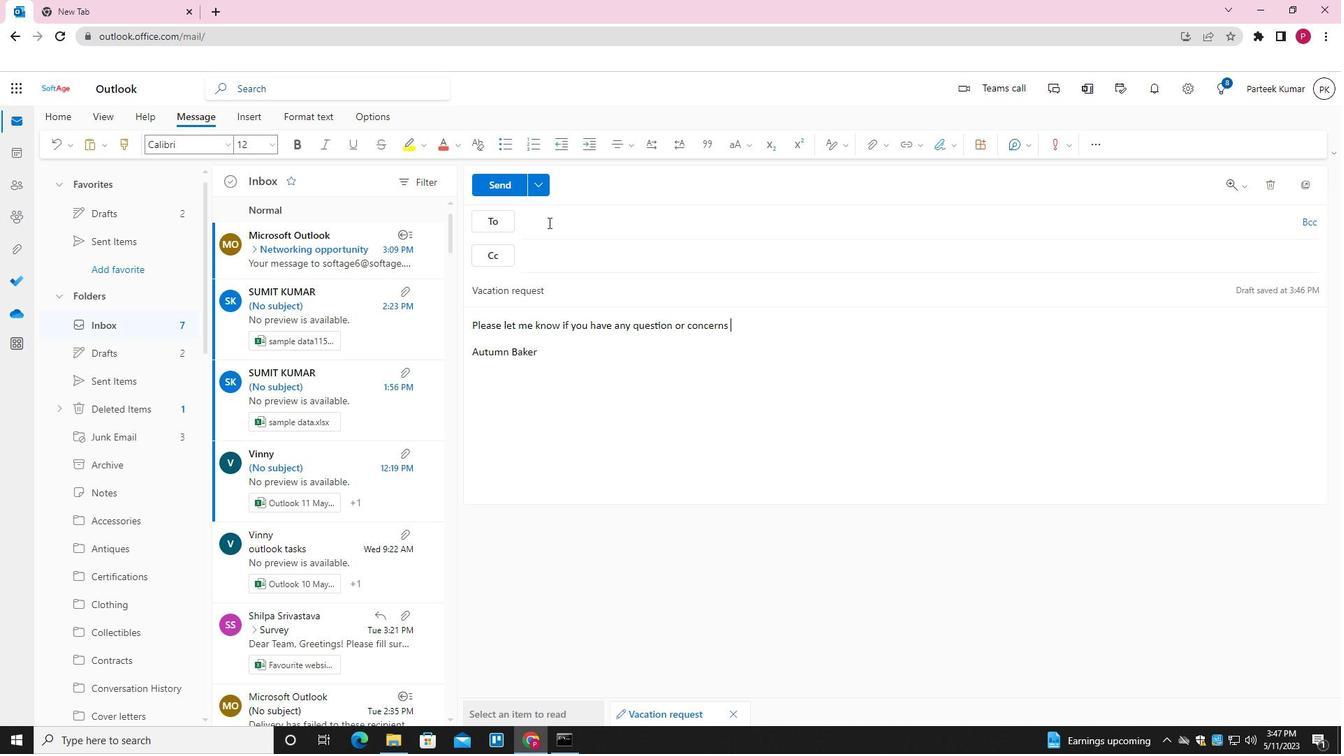 
Action: Mouse moved to (567, 220)
Screenshot: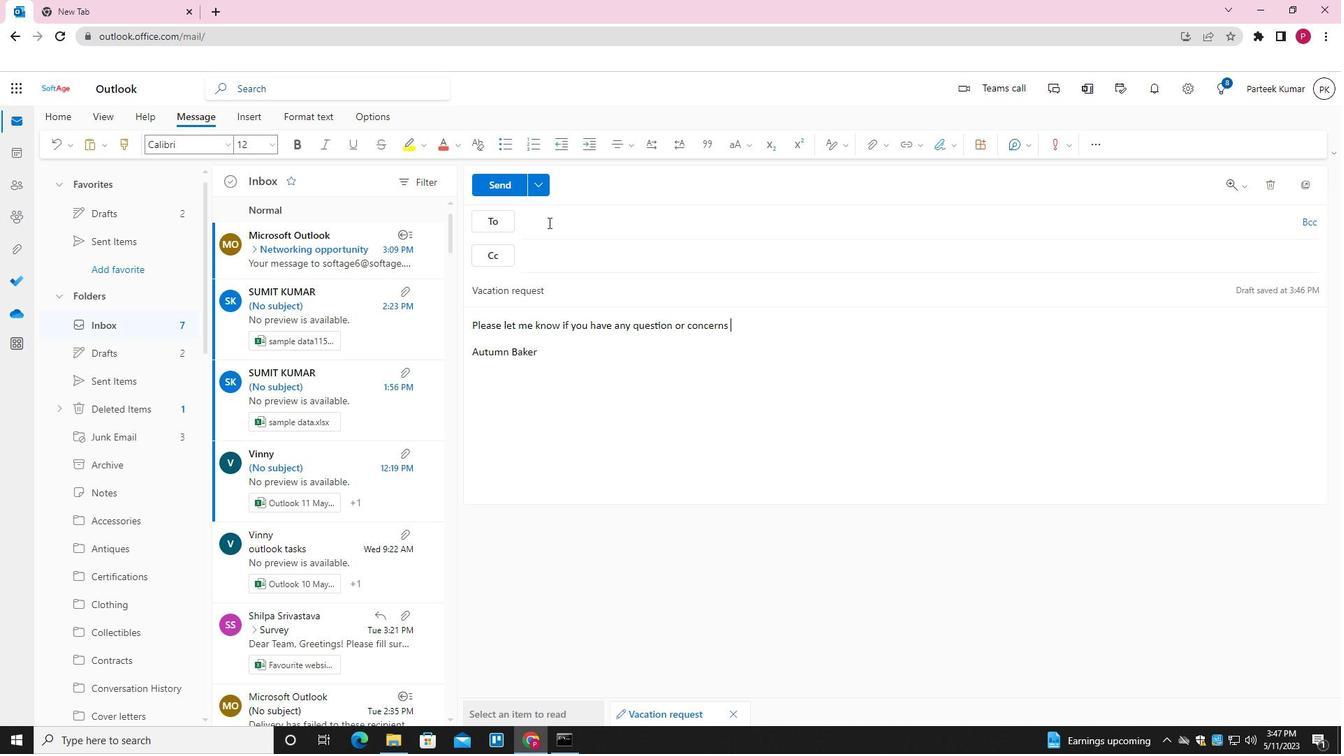 
Action: Key pressed SOFTAGE.9<Key.shift>@SOFTAGE.NET<Key.enter>SOFTAGE.10<Key.shift>@SOFTAGE.NET<Key.enter>
Screenshot: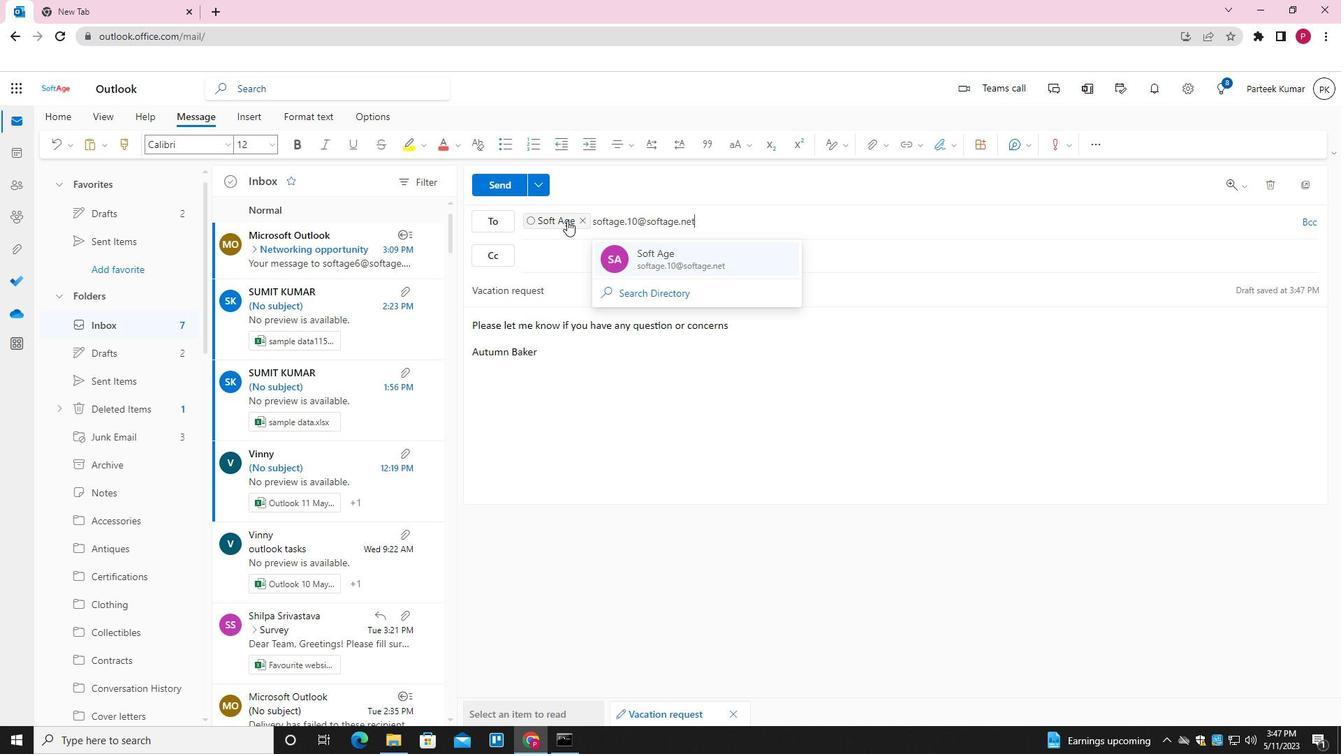 
Action: Mouse moved to (866, 149)
Screenshot: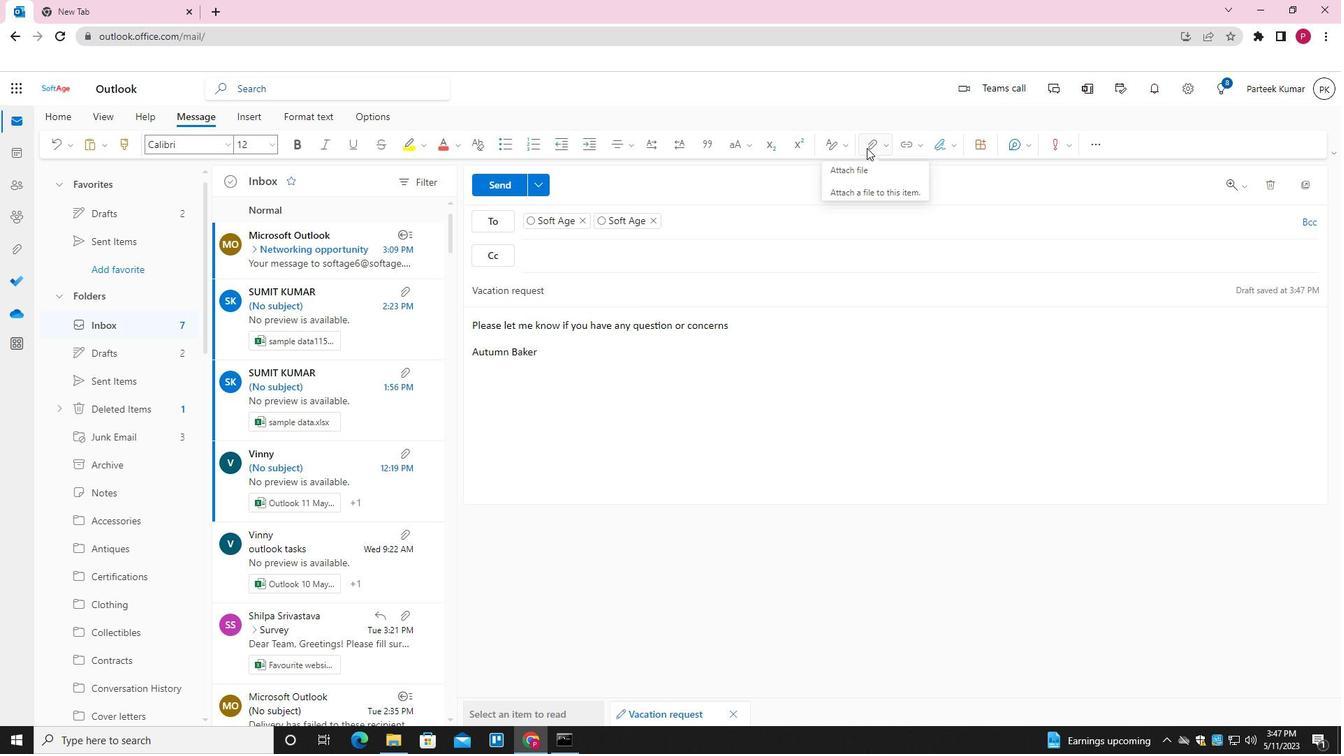 
Action: Mouse pressed left at (866, 149)
Screenshot: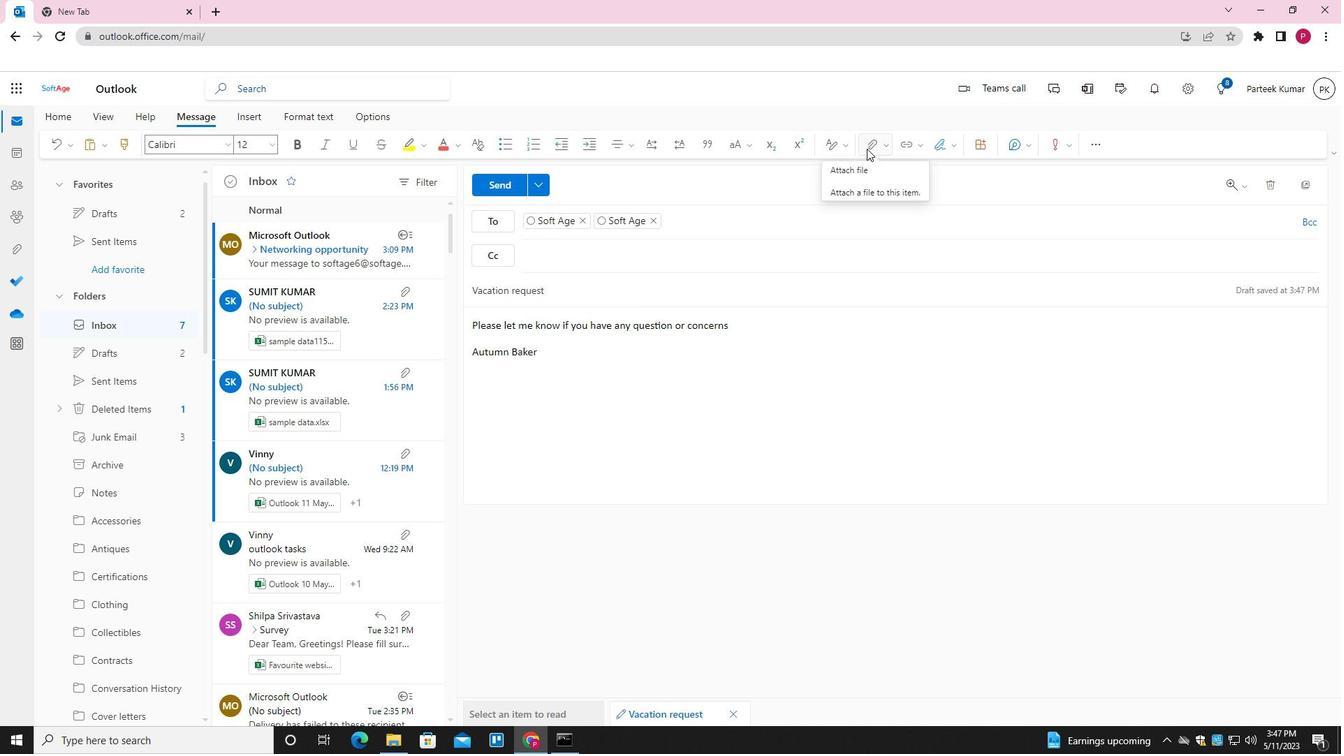 
Action: Mouse moved to (757, 171)
Screenshot: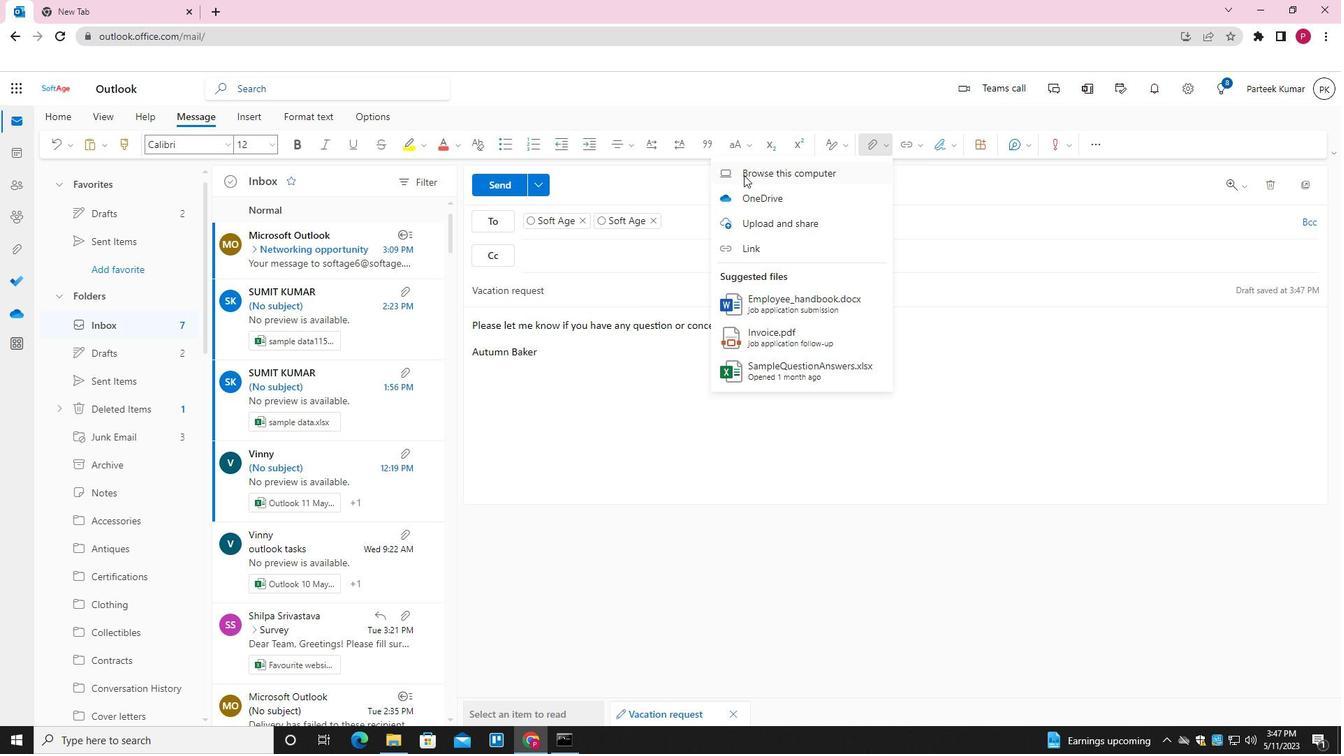 
Action: Mouse pressed left at (757, 171)
Screenshot: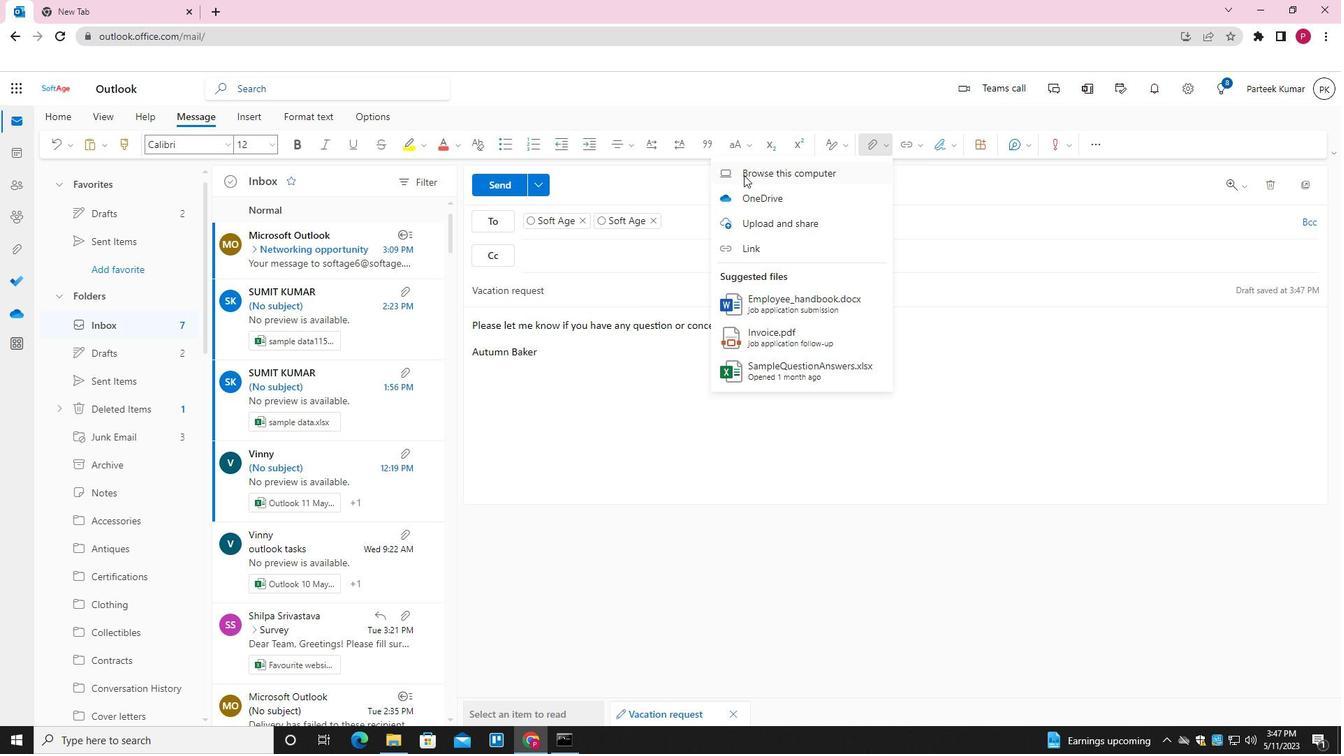 
Action: Mouse moved to (250, 114)
Screenshot: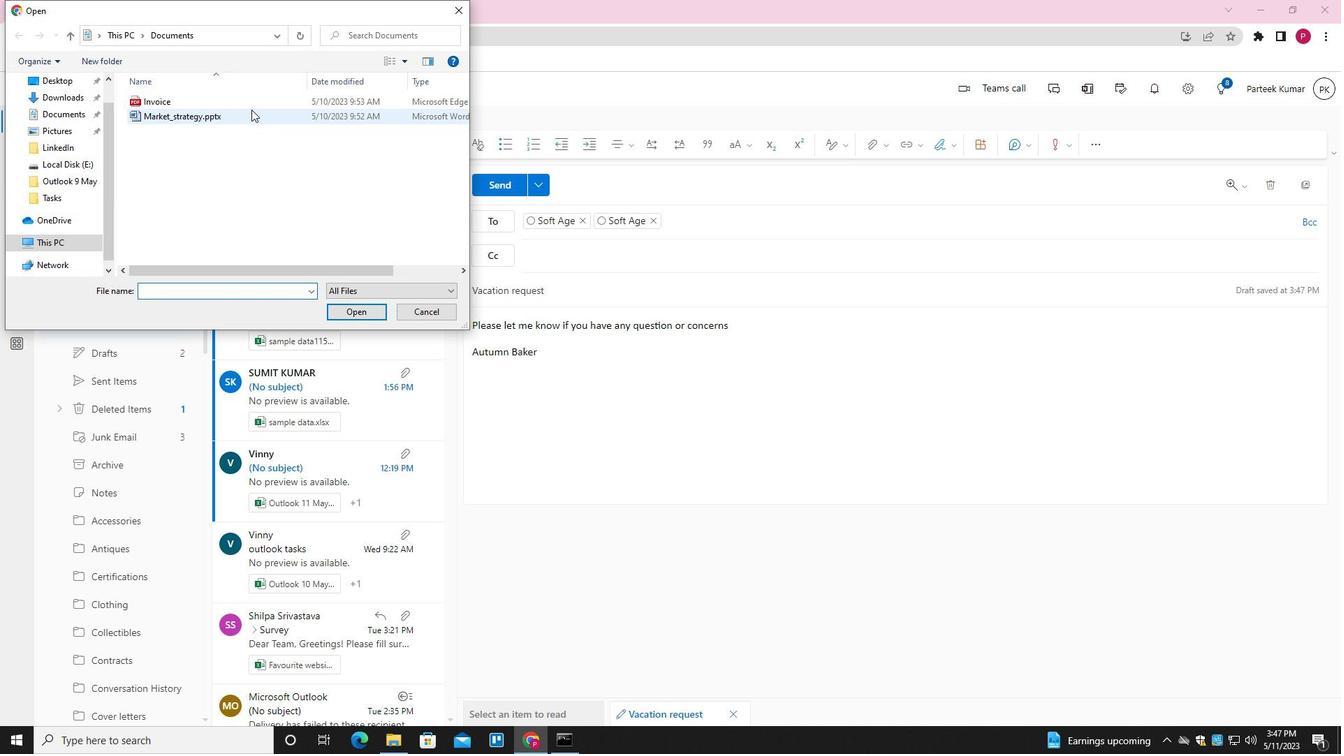 
Action: Mouse pressed left at (250, 114)
Screenshot: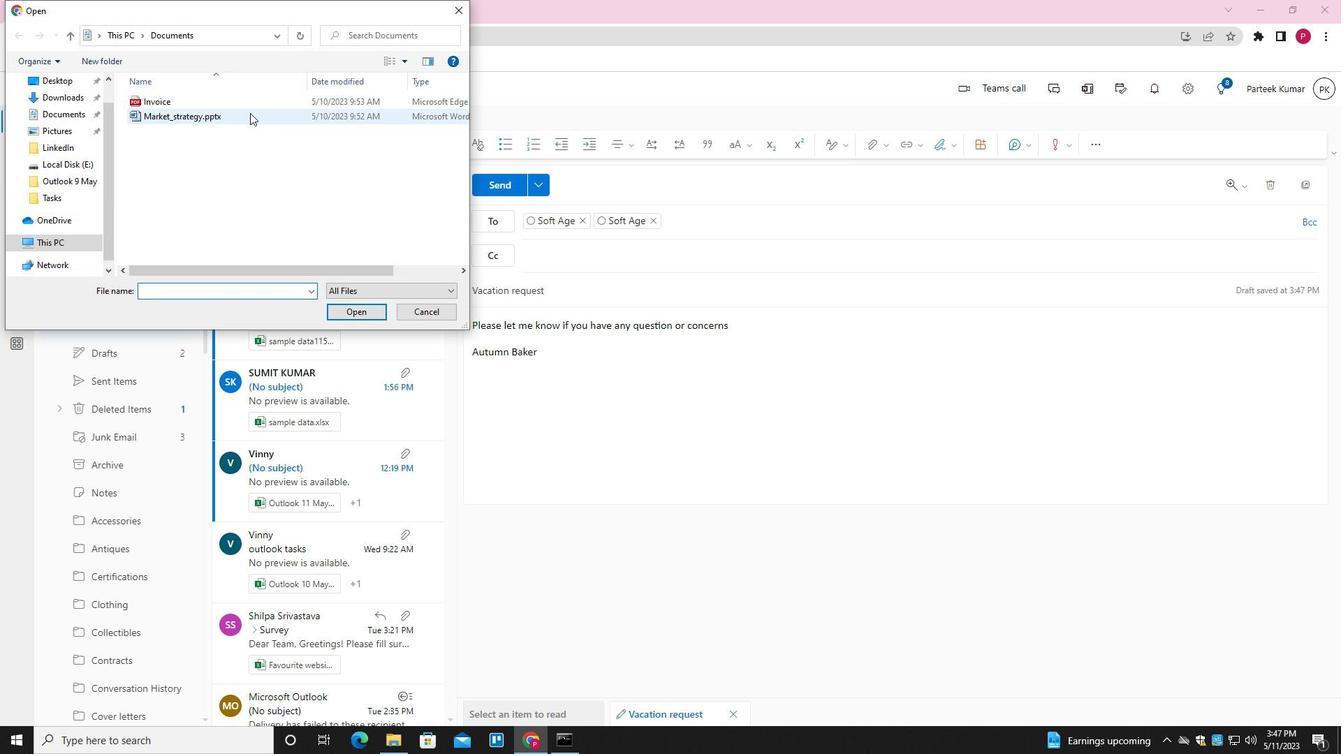 
Action: Mouse moved to (354, 315)
Screenshot: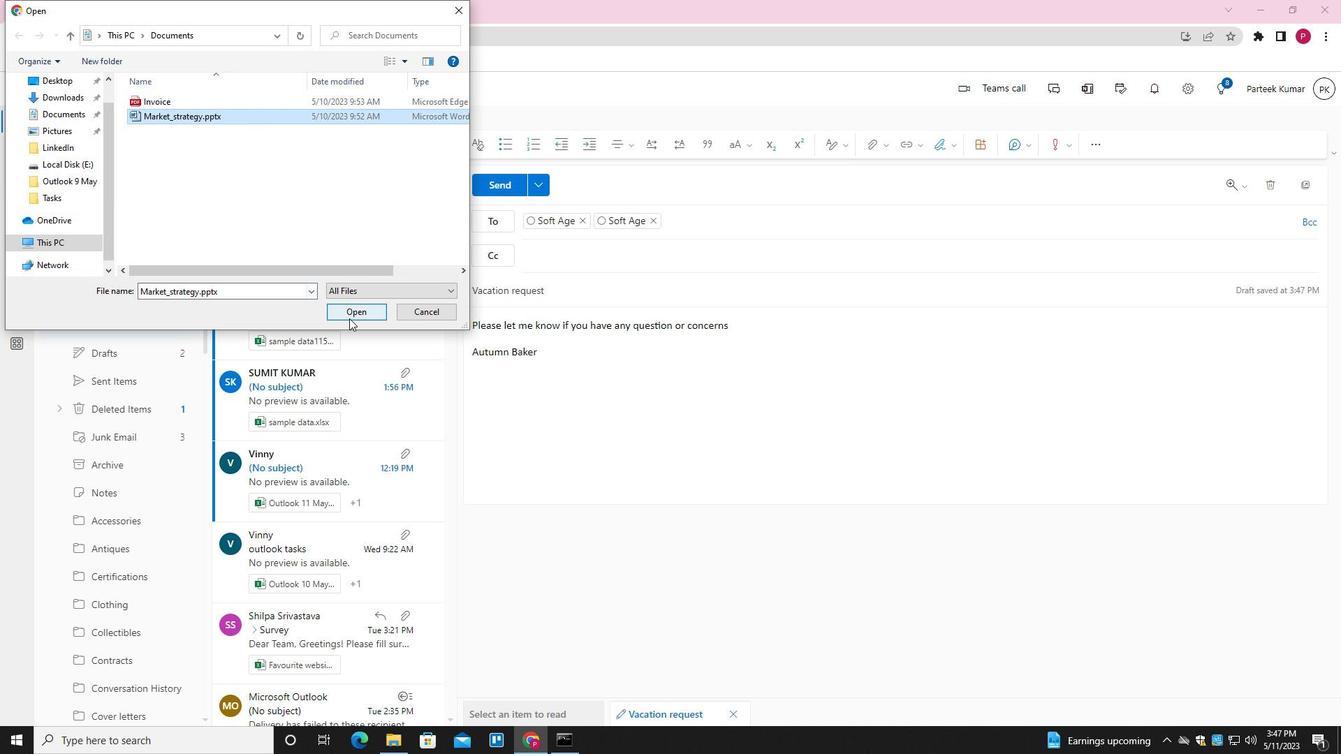 
Action: Mouse pressed left at (354, 315)
Screenshot: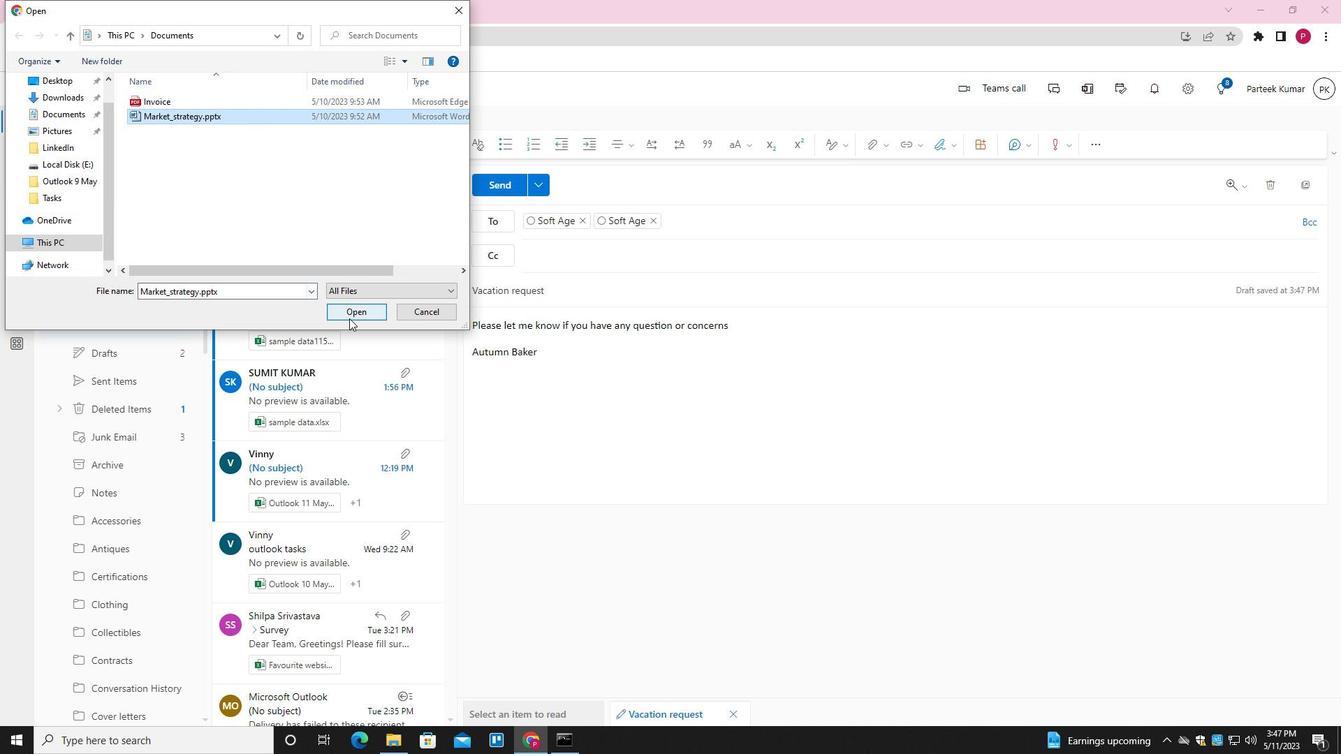 
Action: Mouse moved to (503, 183)
Screenshot: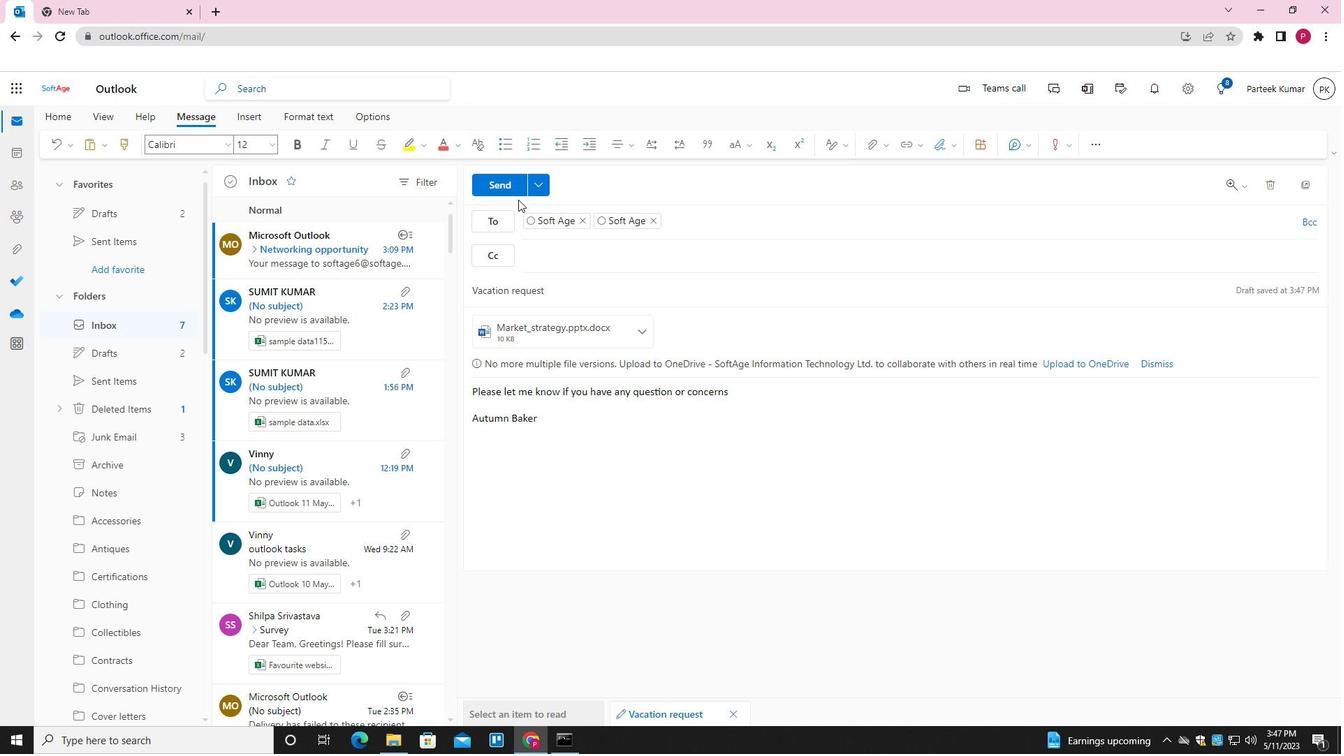 
Action: Mouse pressed left at (503, 183)
Screenshot: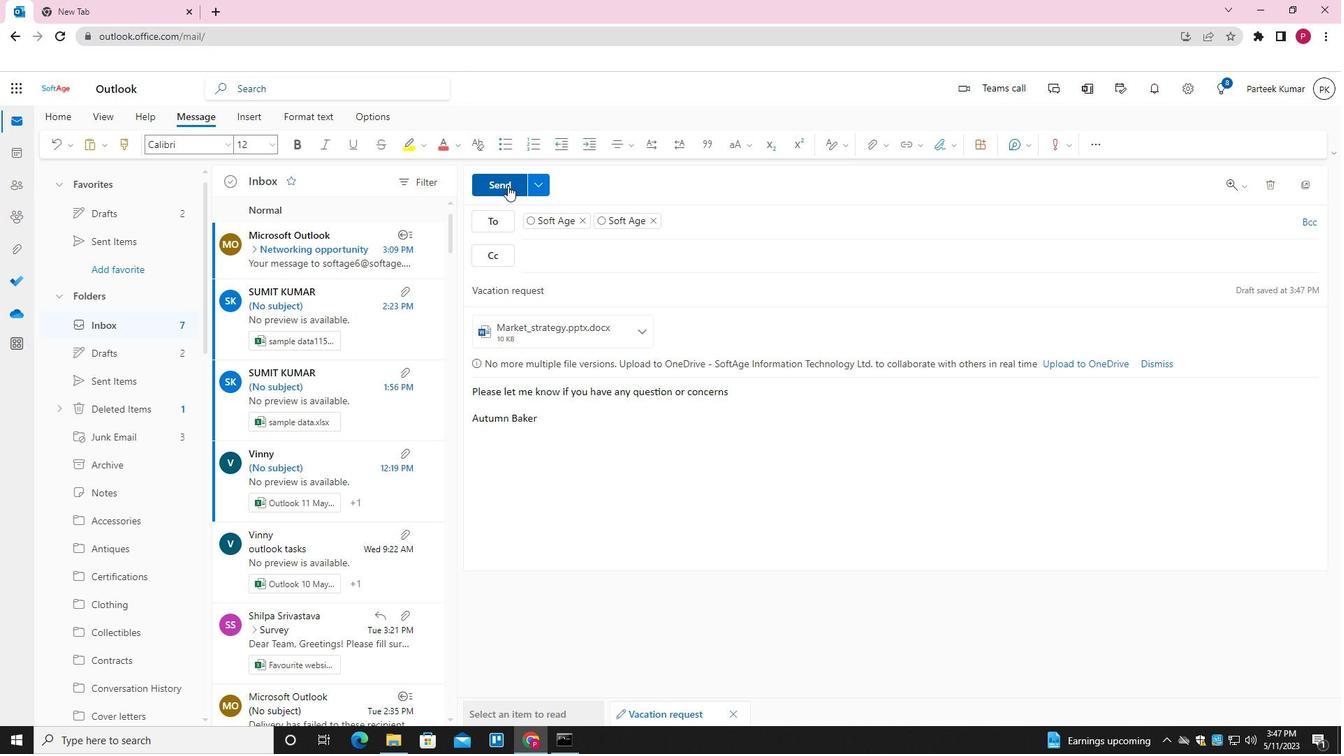 
Action: Mouse moved to (645, 452)
Screenshot: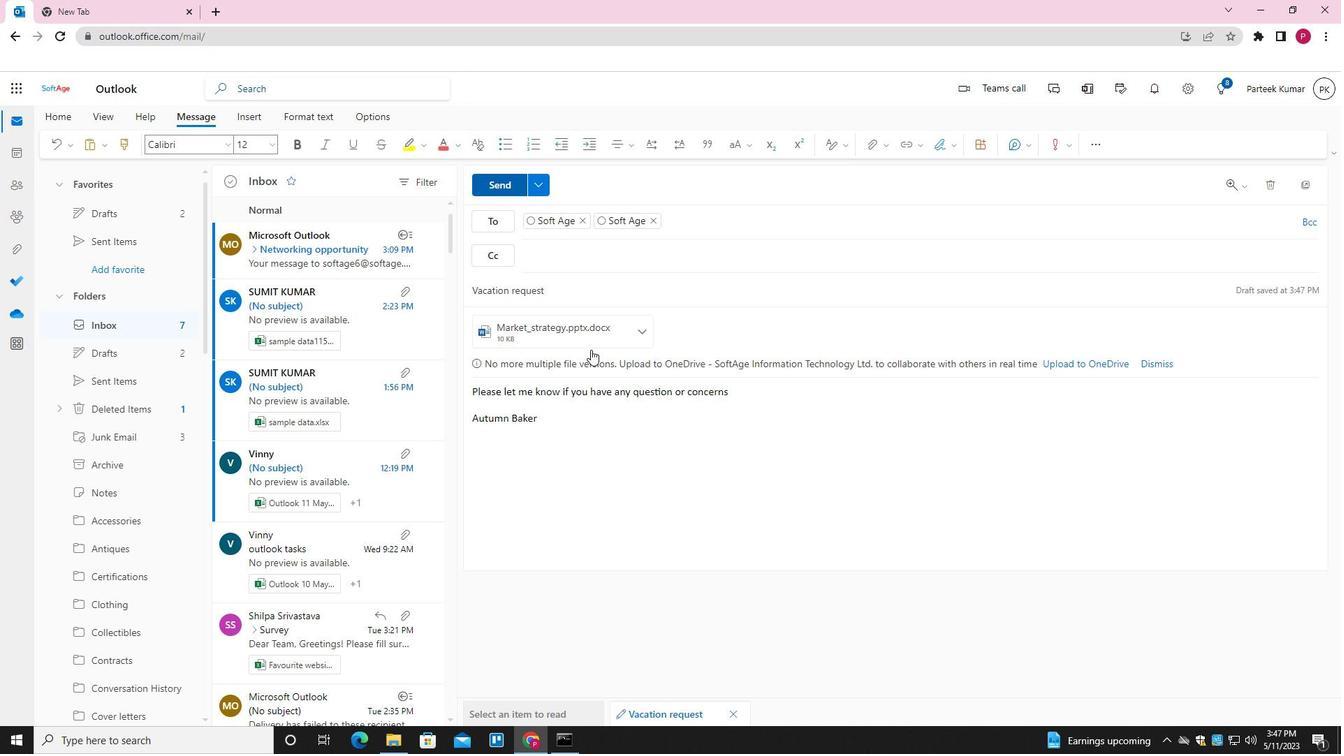 
